 Task: Create multiple record types of appointment object.
Action: Mouse moved to (582, 38)
Screenshot: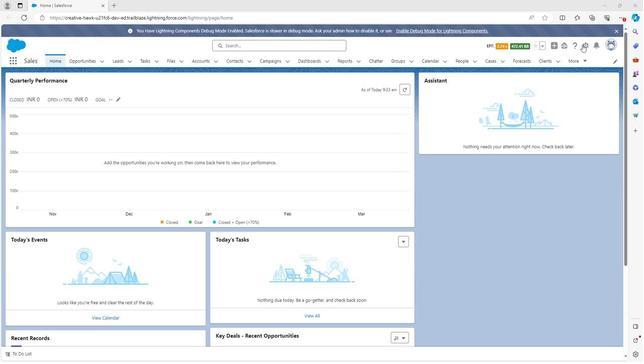 
Action: Mouse pressed left at (582, 38)
Screenshot: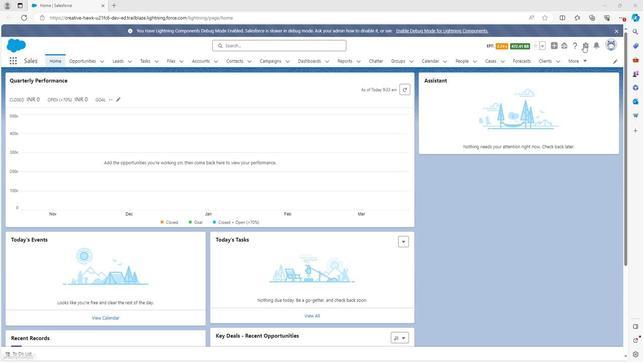 
Action: Mouse moved to (556, 58)
Screenshot: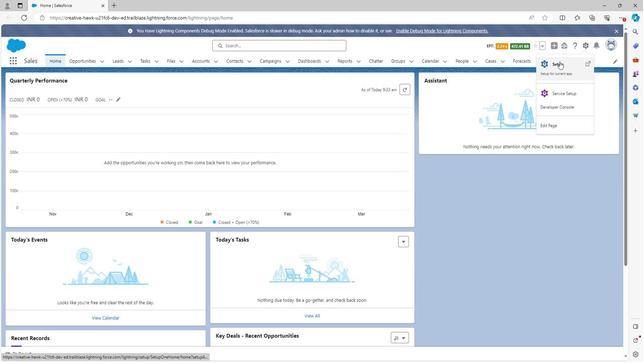 
Action: Mouse pressed left at (556, 58)
Screenshot: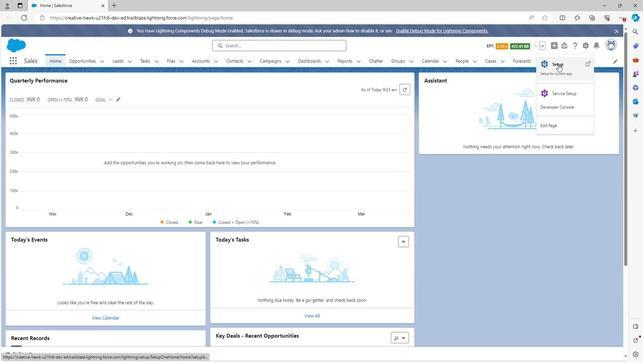 
Action: Mouse moved to (82, 54)
Screenshot: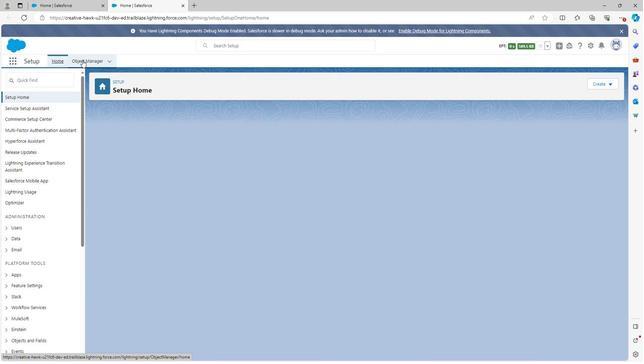 
Action: Mouse pressed left at (82, 54)
Screenshot: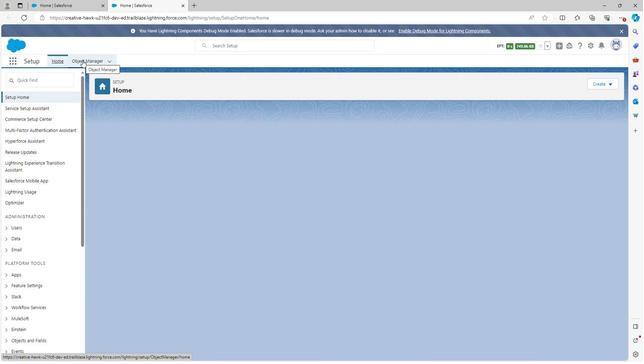 
Action: Mouse moved to (25, 181)
Screenshot: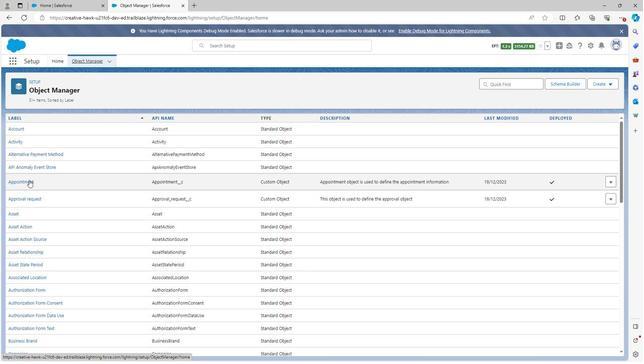 
Action: Mouse pressed left at (25, 181)
Screenshot: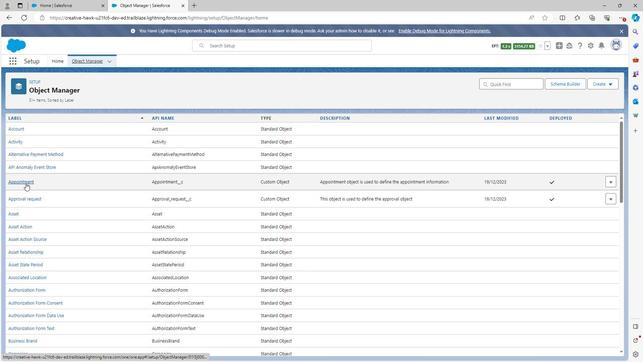 
Action: Mouse moved to (32, 218)
Screenshot: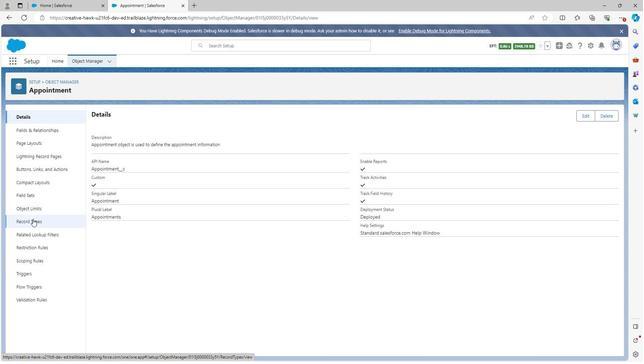 
Action: Mouse pressed left at (32, 218)
Screenshot: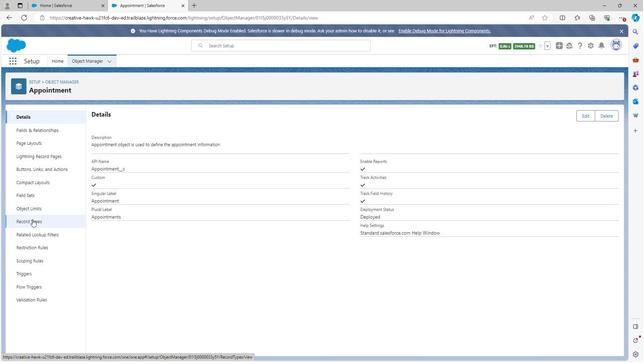
Action: Mouse moved to (556, 111)
Screenshot: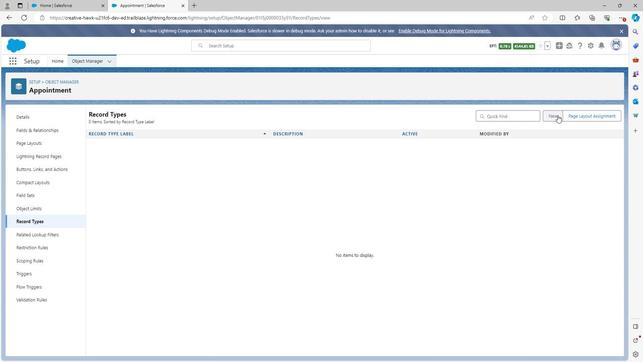 
Action: Mouse pressed left at (556, 111)
Screenshot: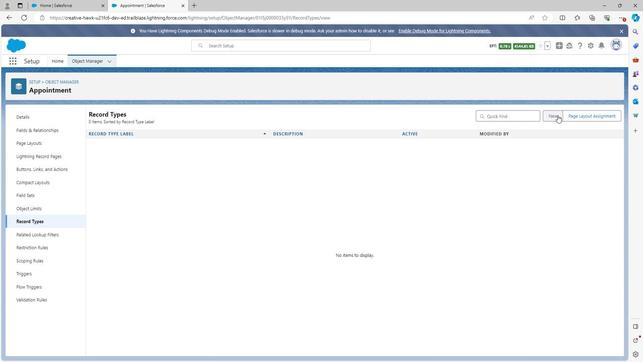 
Action: Mouse moved to (204, 176)
Screenshot: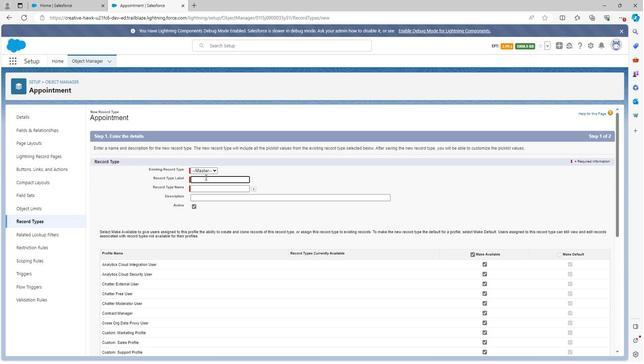 
Action: Mouse pressed left at (204, 176)
Screenshot: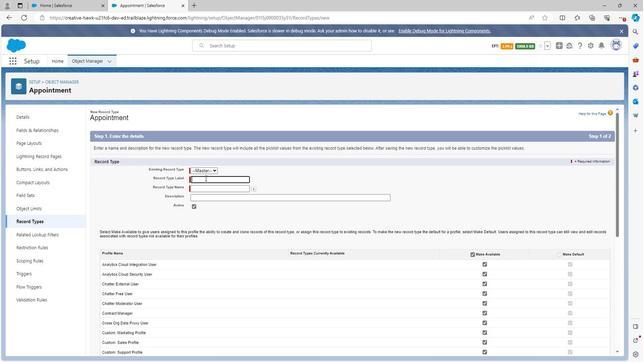 
Action: Mouse moved to (205, 176)
Screenshot: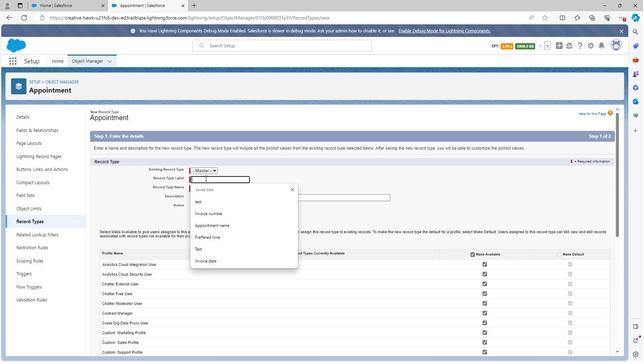 
Action: Key pressed <Key.shift>Appointment<Key.space>id
Screenshot: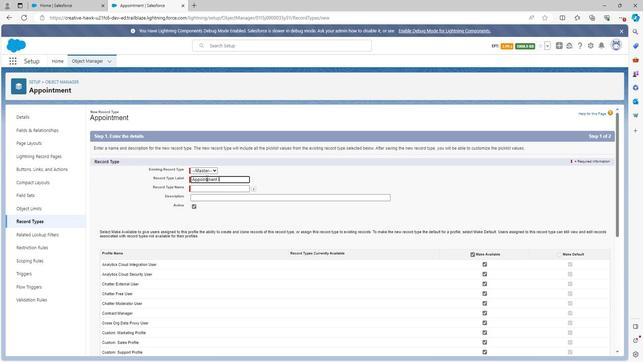 
Action: Mouse moved to (275, 178)
Screenshot: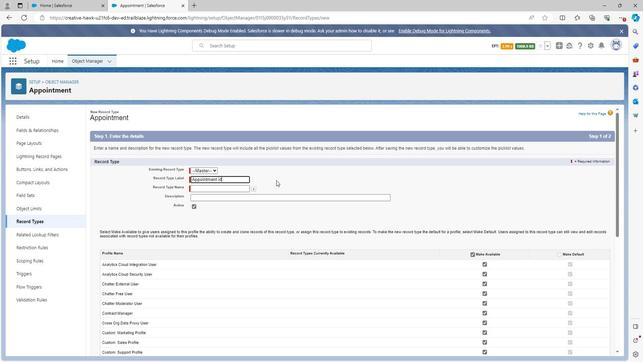 
Action: Mouse pressed left at (275, 178)
Screenshot: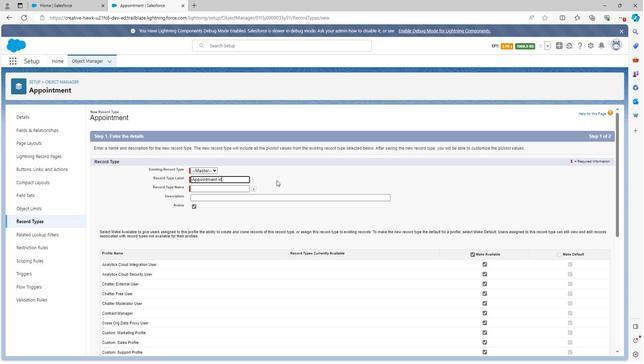 
Action: Mouse moved to (255, 194)
Screenshot: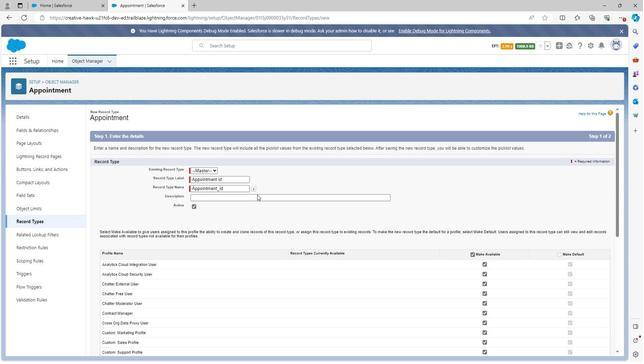 
Action: Mouse pressed left at (255, 194)
Screenshot: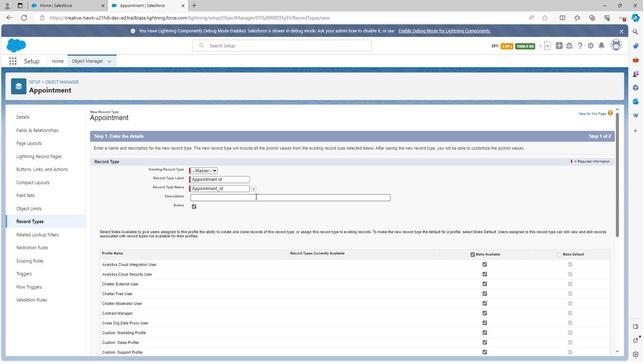 
Action: Mouse moved to (257, 194)
Screenshot: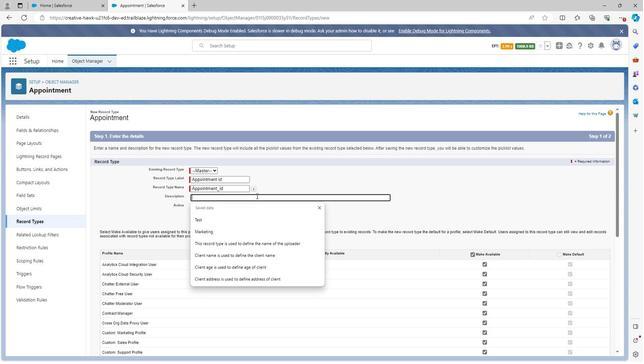 
Action: Key pressed <Key.shift>
Screenshot: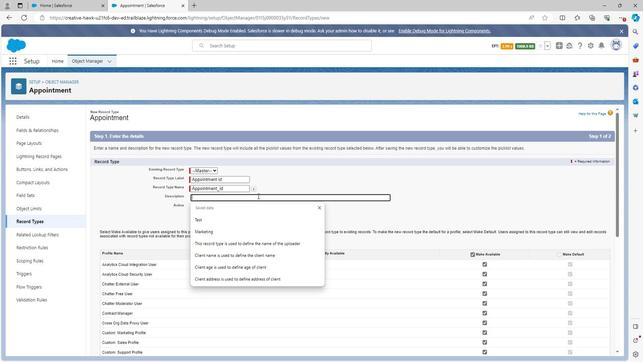 
Action: Mouse moved to (257, 194)
Screenshot: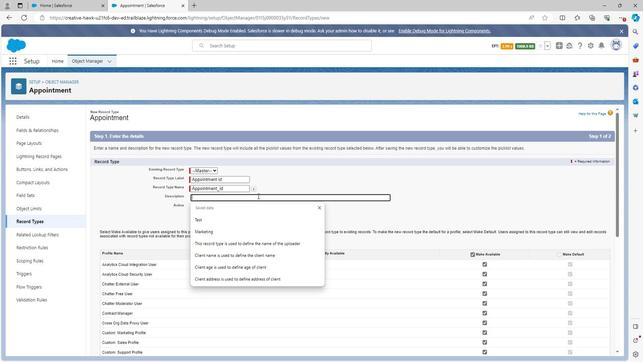 
Action: Key pressed Appointment<Key.space>id<Key.space>record<Key.space>ty
Screenshot: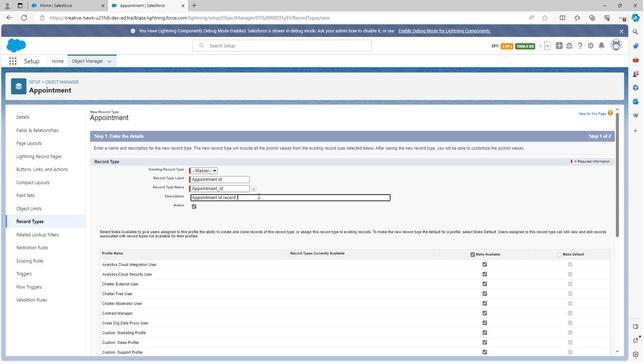 
Action: Mouse moved to (257, 194)
Screenshot: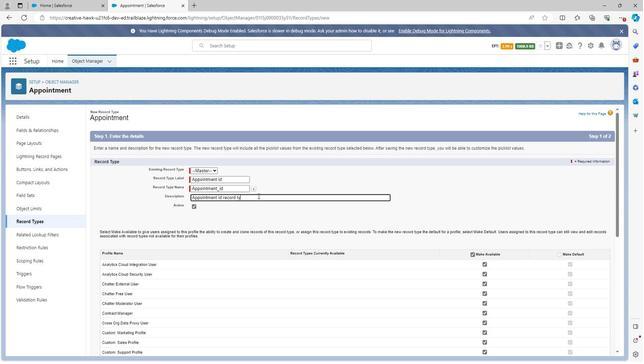 
Action: Key pressed pe<Key.space>is<Key.space>used<Key.space>to<Key.space>defined<Key.space>the<Key.space>appointment<Key.space>id<Key.space>of<Key.space>appointment
Screenshot: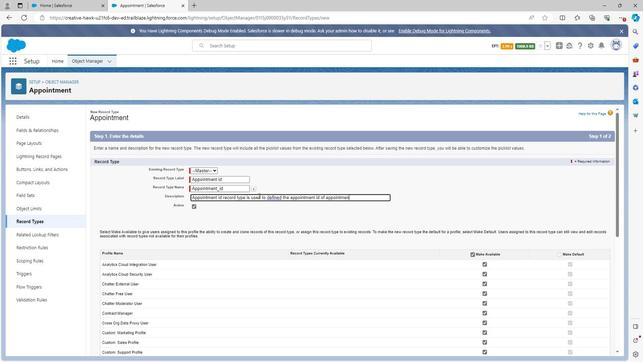 
Action: Mouse moved to (470, 253)
Screenshot: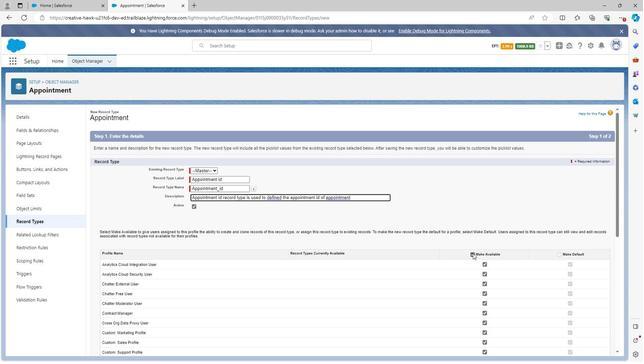 
Action: Mouse pressed left at (470, 253)
Screenshot: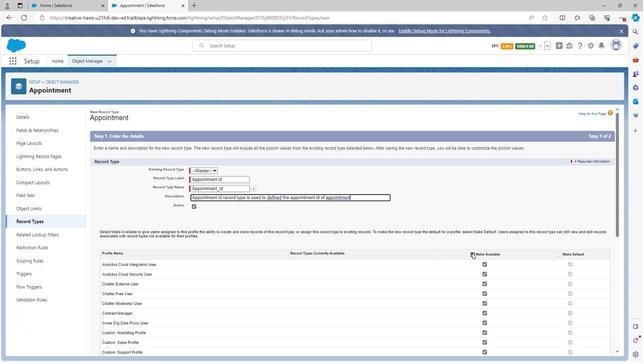 
Action: Mouse moved to (474, 254)
Screenshot: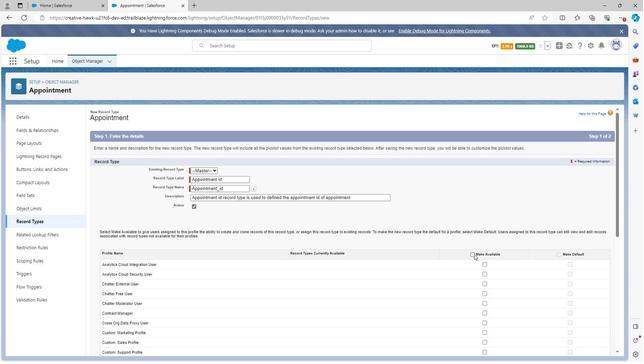 
Action: Mouse scrolled (474, 253) with delta (0, 0)
Screenshot: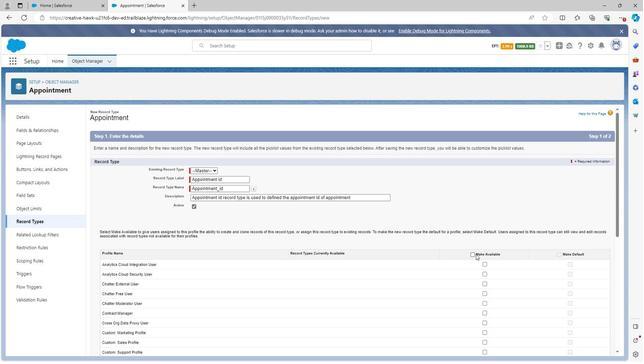 
Action: Mouse scrolled (474, 253) with delta (0, 0)
Screenshot: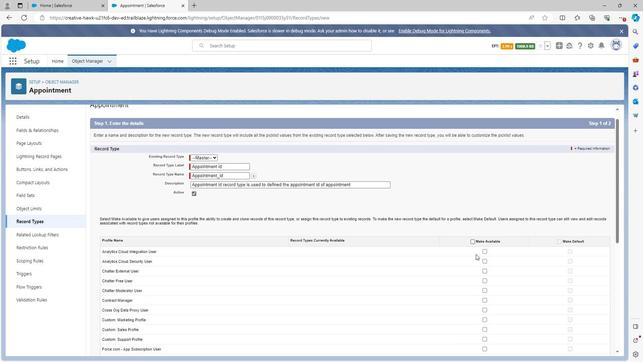 
Action: Mouse scrolled (474, 253) with delta (0, 0)
Screenshot: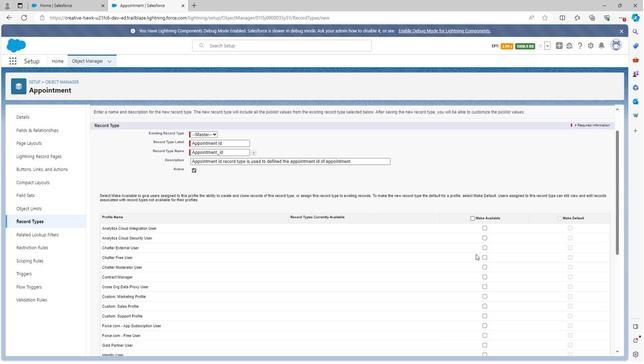 
Action: Mouse moved to (485, 147)
Screenshot: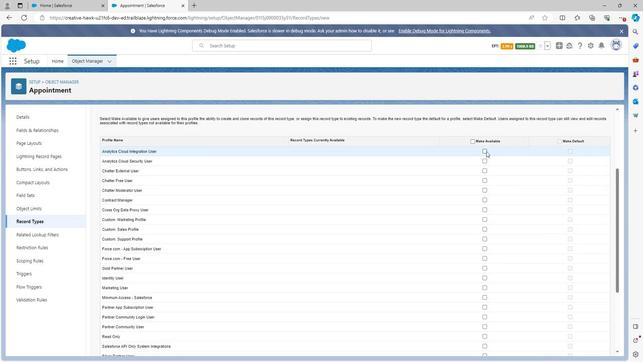 
Action: Mouse pressed left at (485, 147)
Screenshot: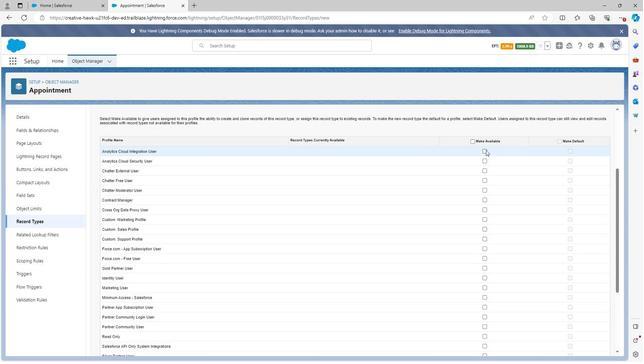 
Action: Mouse moved to (484, 158)
Screenshot: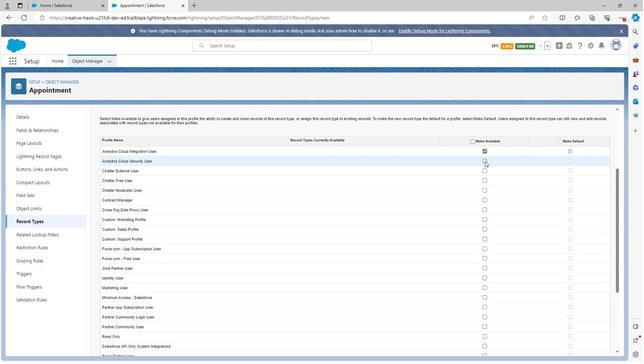 
Action: Mouse pressed left at (484, 158)
Screenshot: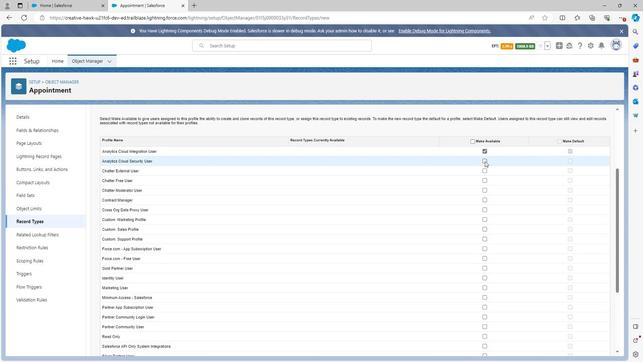 
Action: Mouse moved to (482, 169)
Screenshot: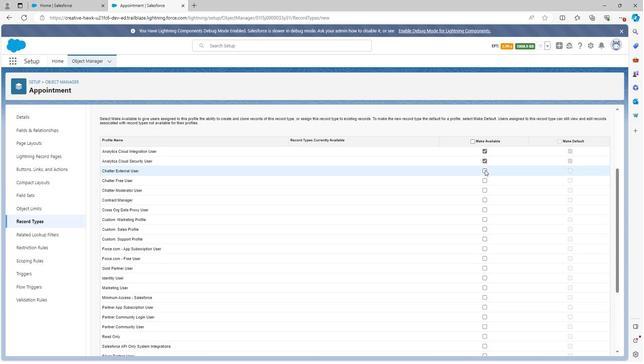 
Action: Mouse pressed left at (482, 169)
Screenshot: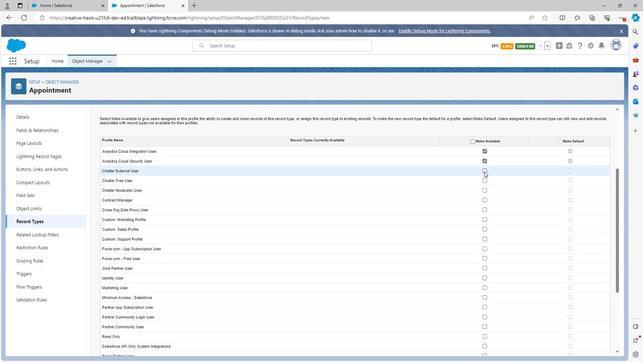 
Action: Mouse moved to (482, 179)
Screenshot: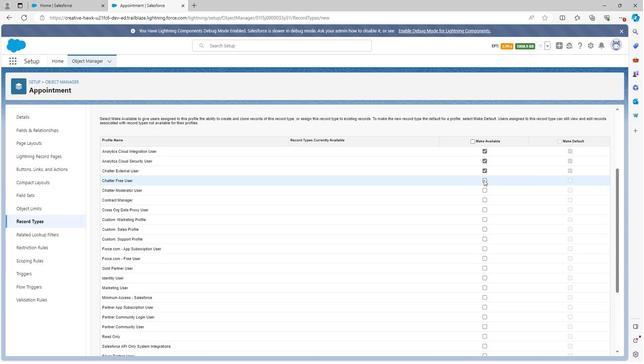 
Action: Mouse pressed left at (482, 179)
Screenshot: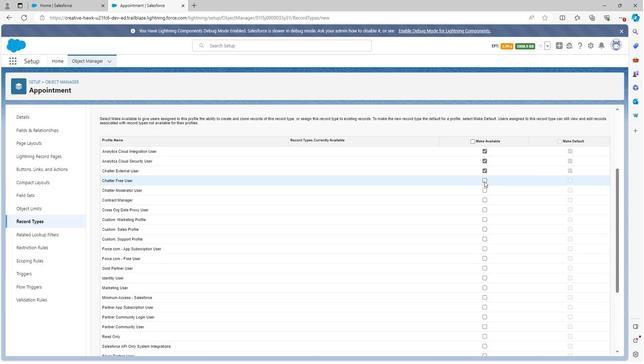 
Action: Mouse moved to (484, 188)
Screenshot: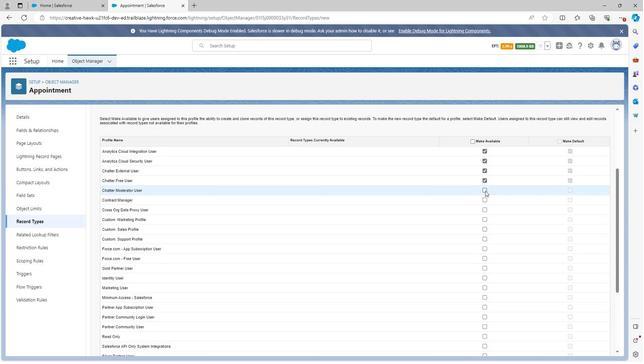 
Action: Mouse pressed left at (484, 188)
Screenshot: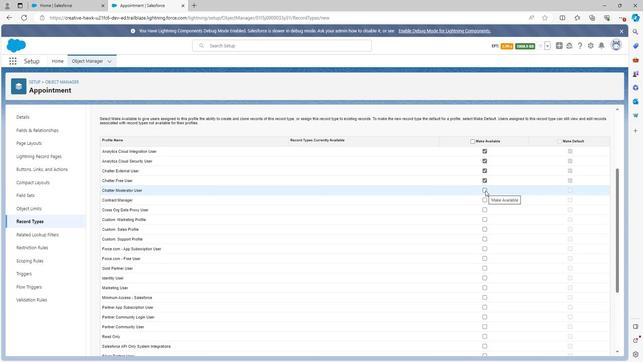 
Action: Mouse moved to (482, 198)
Screenshot: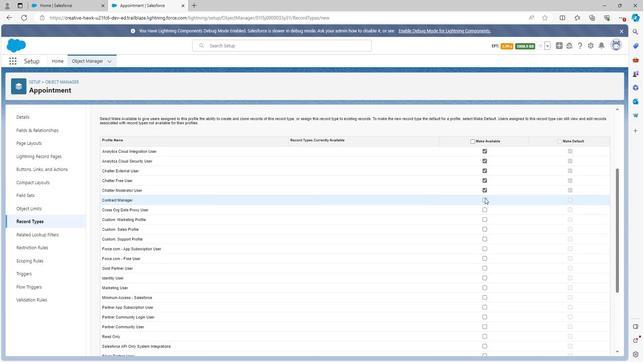 
Action: Mouse pressed left at (482, 198)
Screenshot: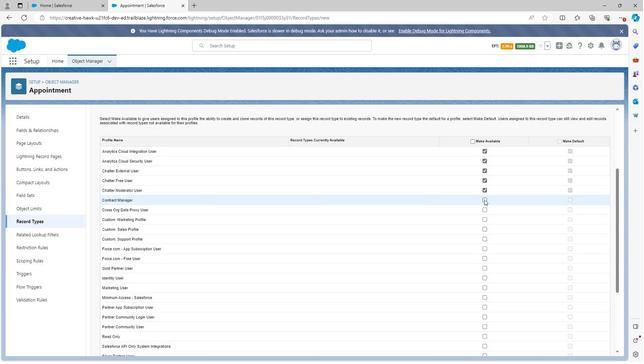 
Action: Mouse moved to (484, 210)
Screenshot: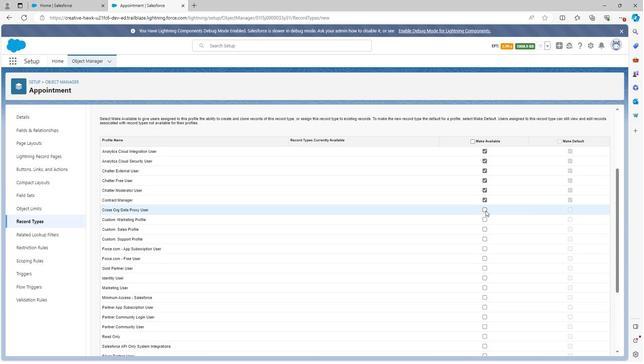 
Action: Mouse pressed left at (484, 210)
Screenshot: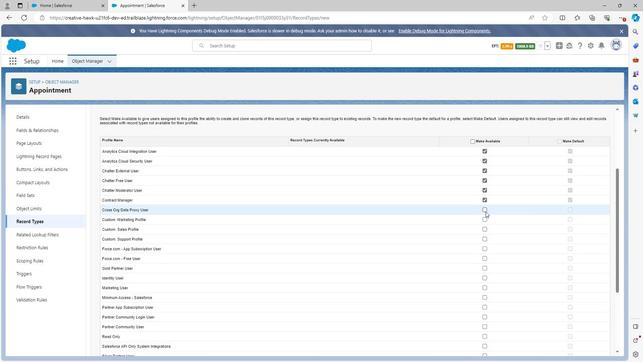 
Action: Mouse moved to (484, 216)
Screenshot: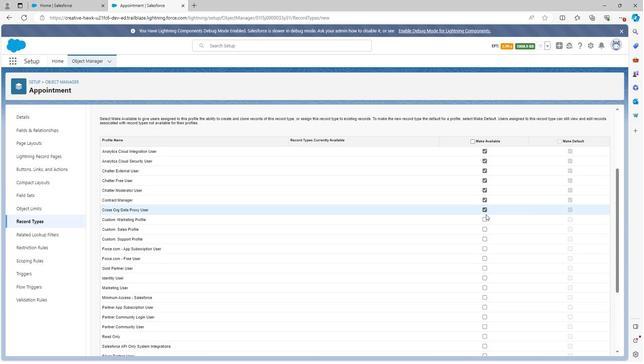 
Action: Mouse pressed left at (484, 216)
Screenshot: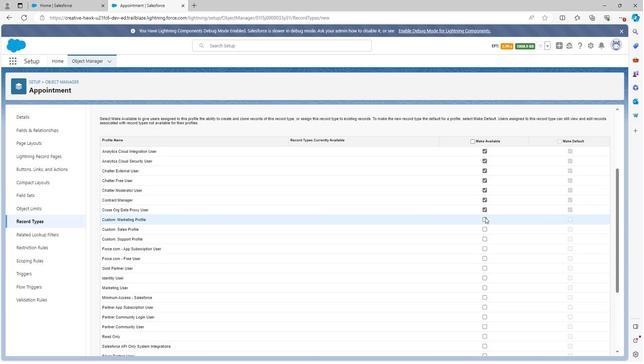 
Action: Mouse moved to (484, 228)
Screenshot: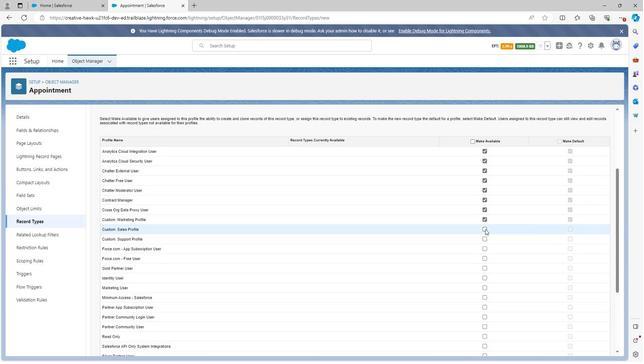 
Action: Mouse pressed left at (484, 228)
Screenshot: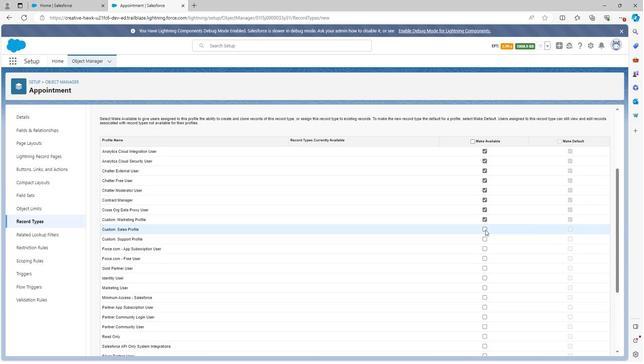 
Action: Mouse moved to (483, 237)
Screenshot: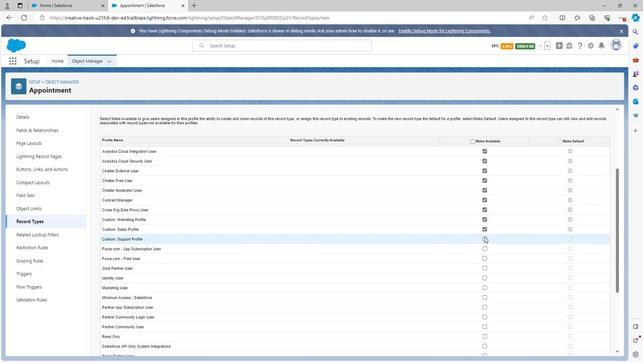 
Action: Mouse pressed left at (483, 237)
Screenshot: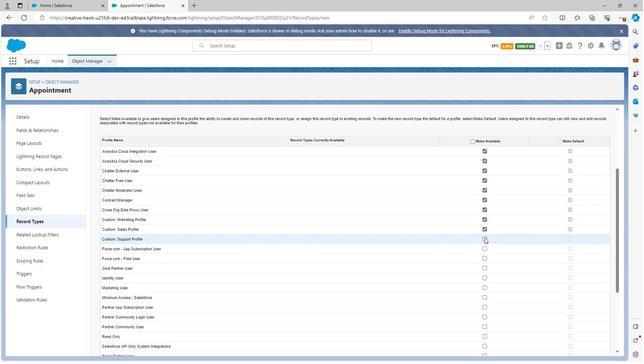 
Action: Mouse moved to (482, 248)
Screenshot: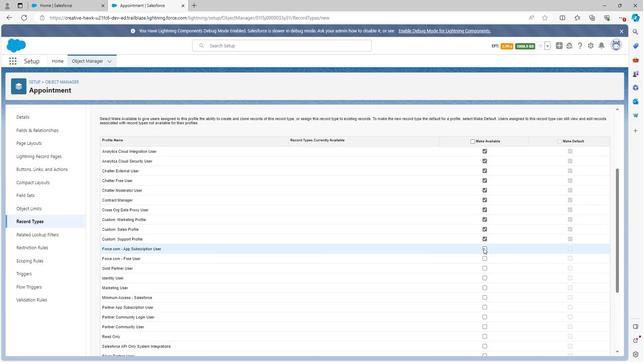
Action: Mouse pressed left at (482, 248)
Screenshot: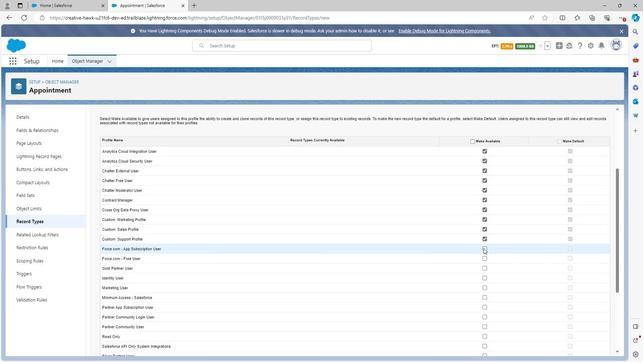 
Action: Mouse moved to (485, 258)
Screenshot: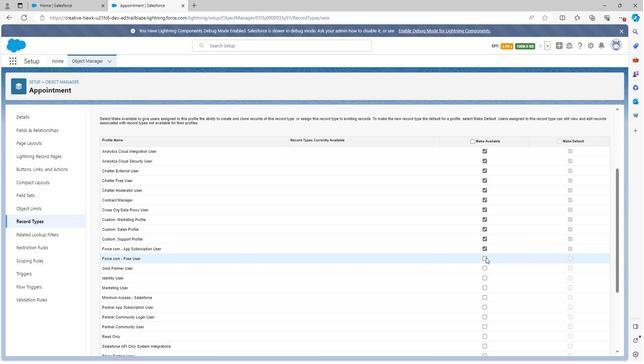 
Action: Mouse pressed left at (485, 258)
Screenshot: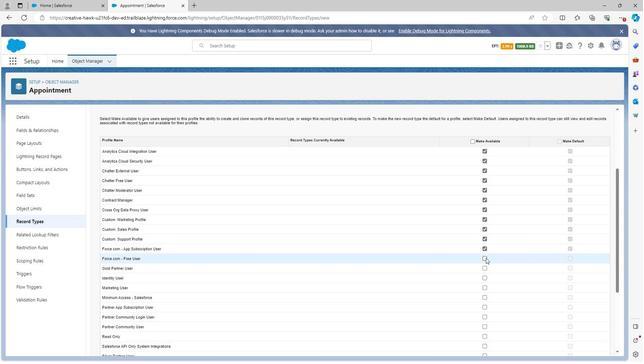 
Action: Mouse moved to (484, 268)
Screenshot: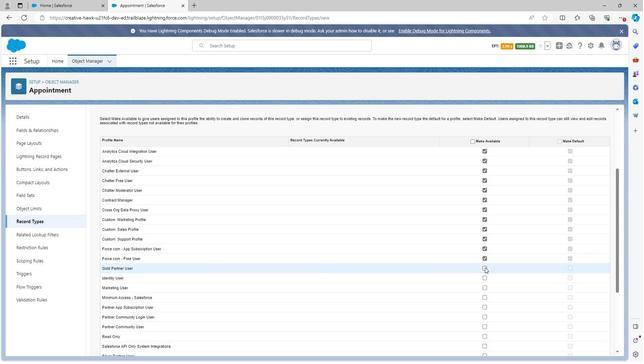 
Action: Mouse pressed left at (484, 268)
Screenshot: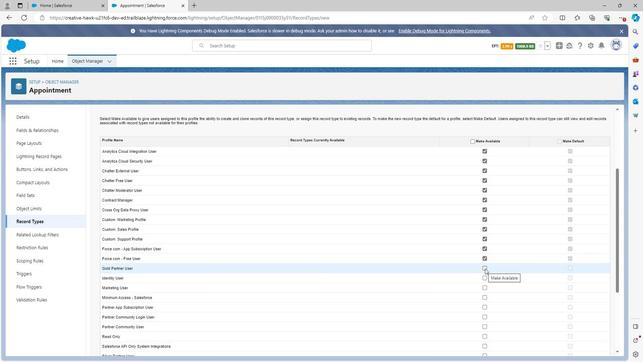 
Action: Mouse moved to (482, 278)
Screenshot: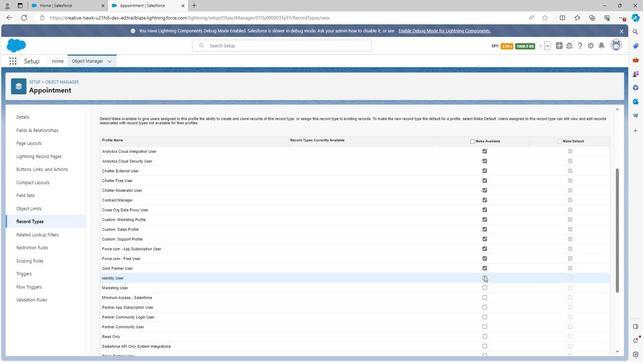 
Action: Mouse pressed left at (482, 278)
Screenshot: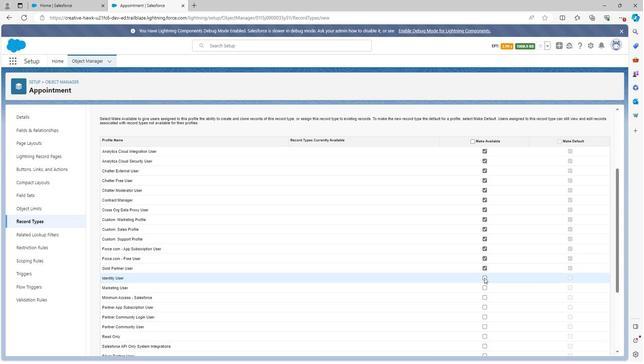 
Action: Mouse moved to (484, 278)
Screenshot: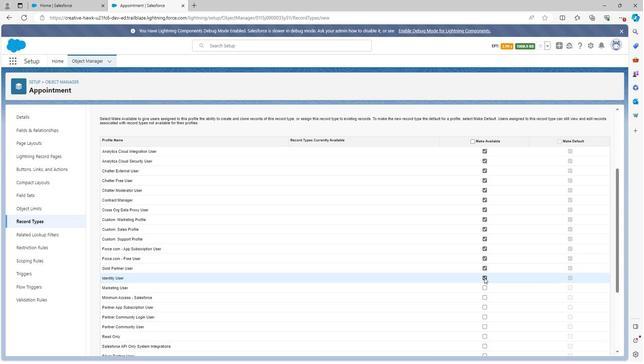 
Action: Mouse scrolled (484, 278) with delta (0, 0)
Screenshot: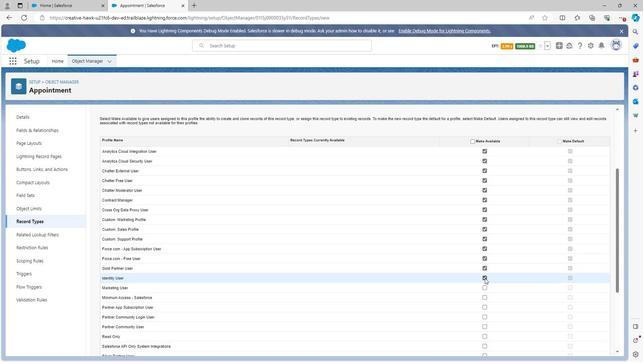 
Action: Mouse scrolled (484, 278) with delta (0, 0)
Screenshot: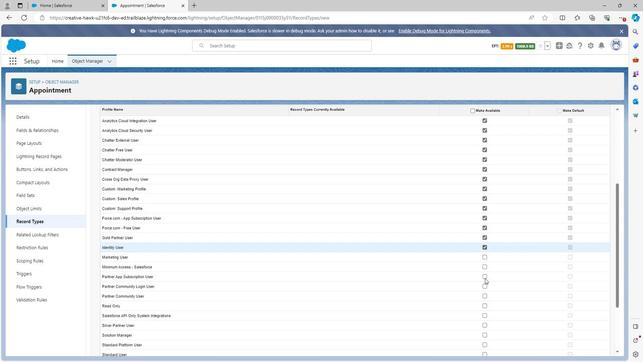 
Action: Mouse scrolled (484, 278) with delta (0, 0)
Screenshot: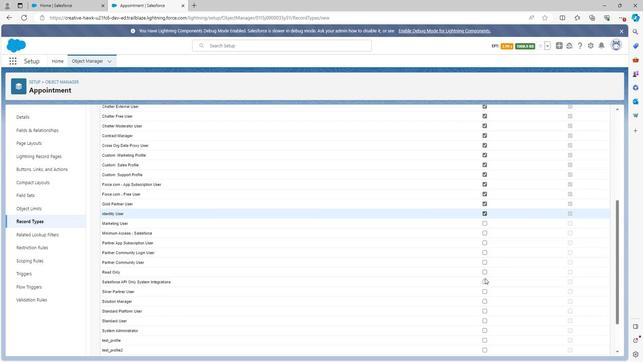 
Action: Mouse moved to (485, 185)
Screenshot: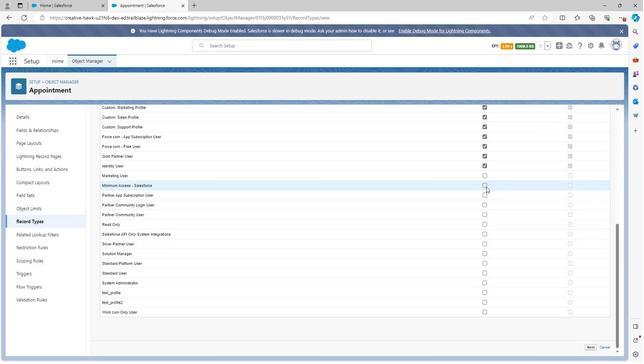
Action: Mouse pressed left at (485, 185)
Screenshot: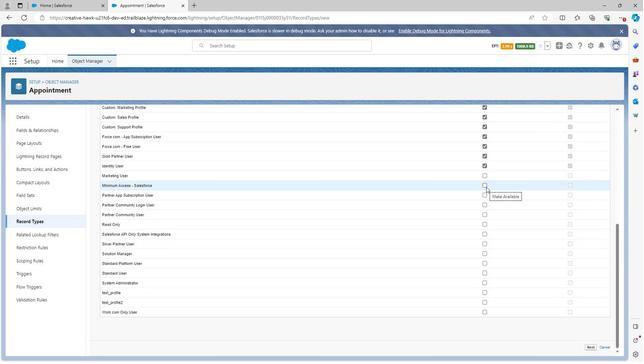 
Action: Mouse moved to (483, 194)
Screenshot: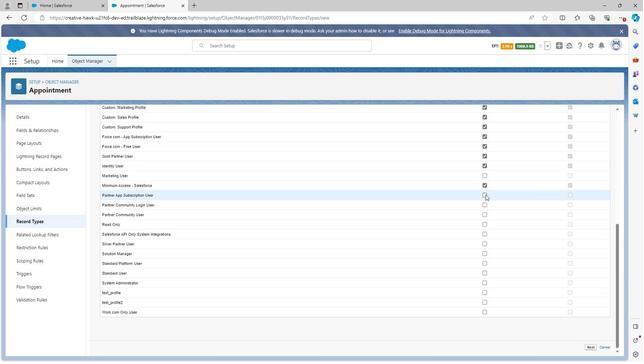 
Action: Mouse pressed left at (483, 194)
Screenshot: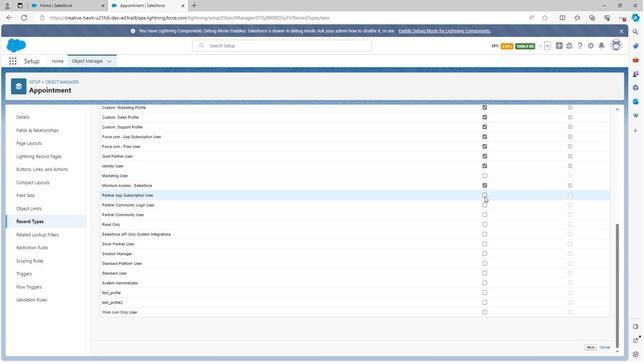 
Action: Mouse moved to (482, 203)
Screenshot: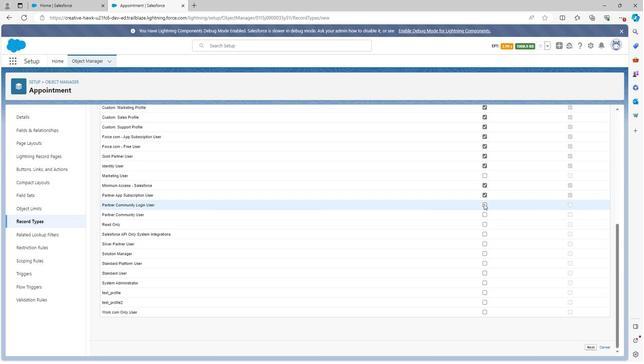 
Action: Mouse pressed left at (482, 203)
Screenshot: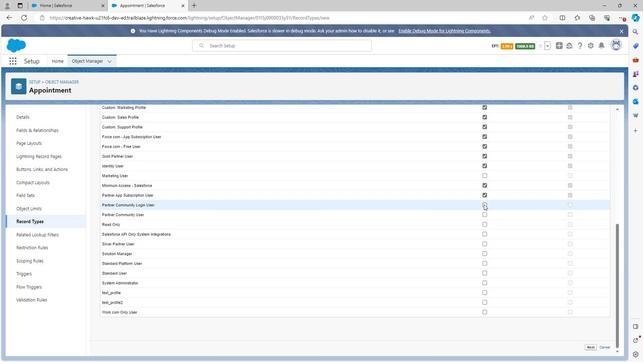 
Action: Mouse moved to (484, 213)
Screenshot: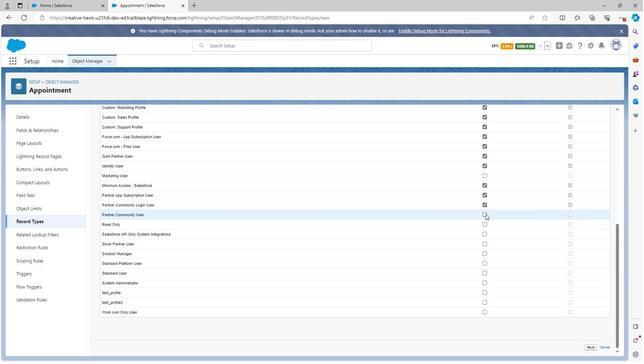 
Action: Mouse pressed left at (484, 213)
Screenshot: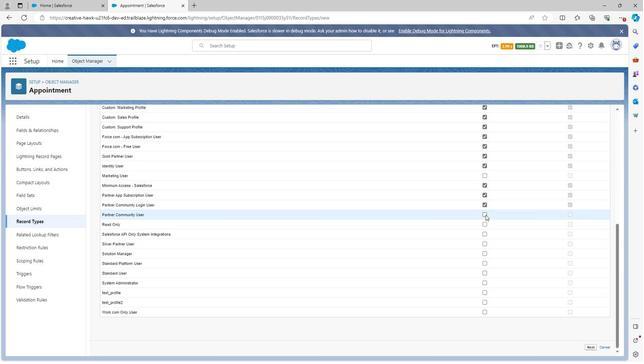 
Action: Mouse moved to (482, 224)
Screenshot: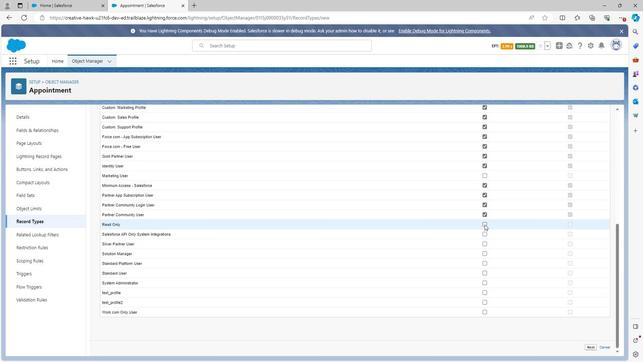 
Action: Mouse pressed left at (482, 224)
Screenshot: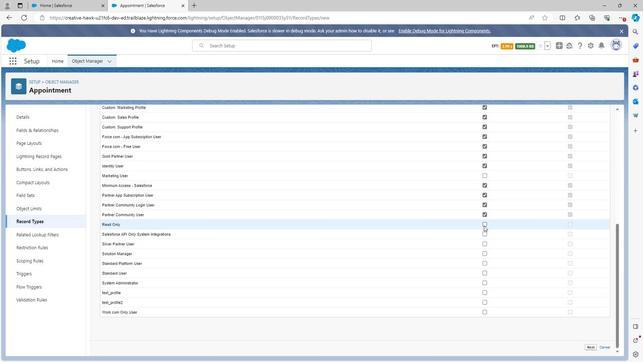 
Action: Mouse moved to (485, 234)
Screenshot: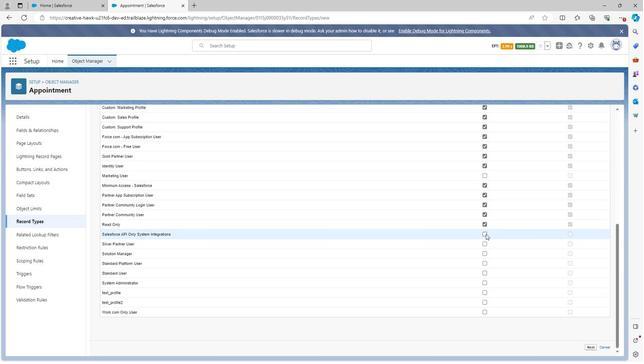 
Action: Mouse pressed left at (485, 234)
Screenshot: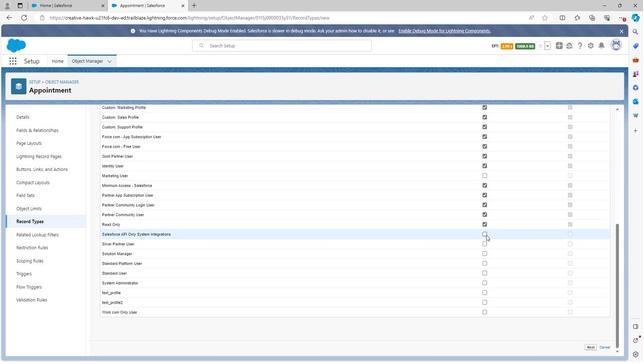 
Action: Mouse moved to (484, 243)
Screenshot: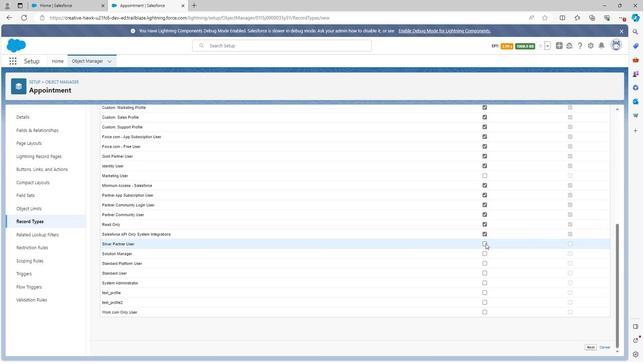 
Action: Mouse pressed left at (484, 243)
Screenshot: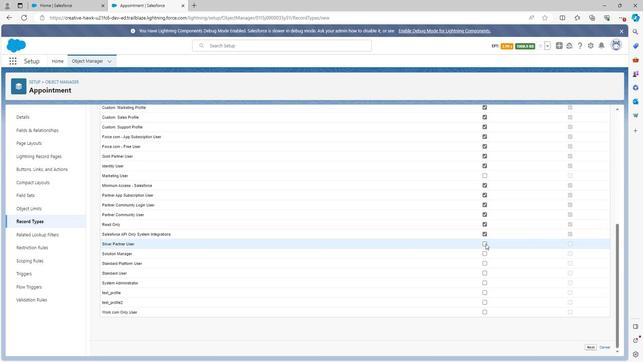 
Action: Mouse moved to (482, 254)
Screenshot: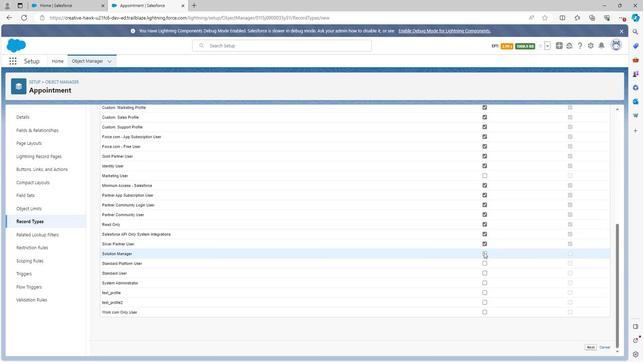 
Action: Mouse pressed left at (482, 254)
Screenshot: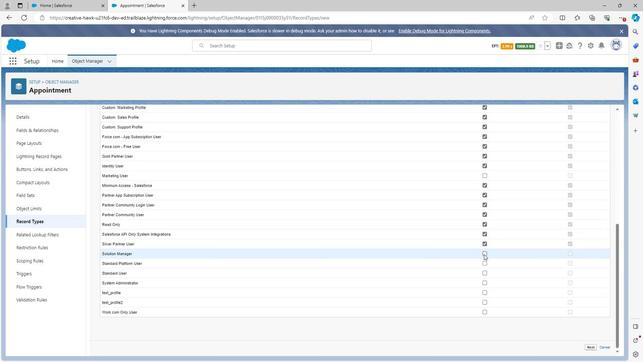 
Action: Mouse moved to (482, 263)
Screenshot: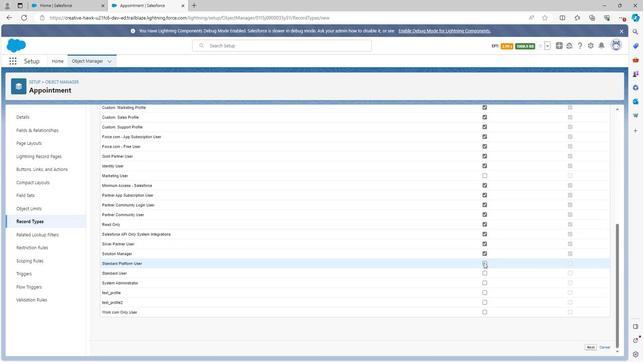 
Action: Mouse pressed left at (482, 263)
Screenshot: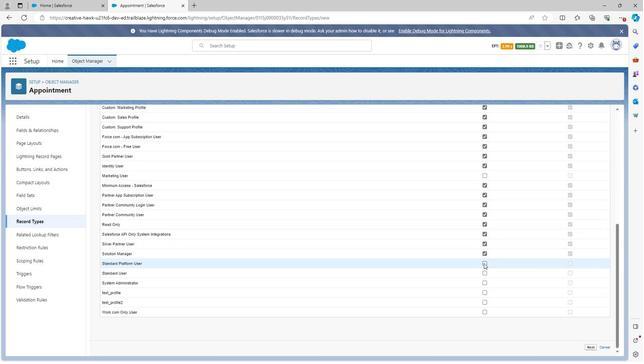 
Action: Mouse moved to (484, 273)
Screenshot: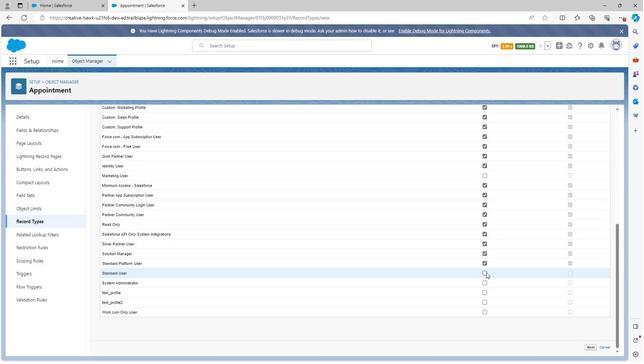 
Action: Mouse pressed left at (484, 273)
Screenshot: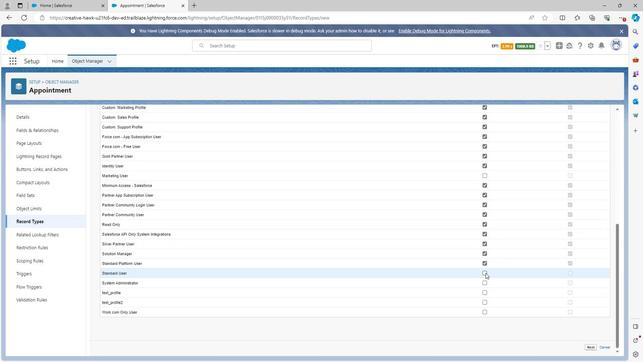 
Action: Mouse moved to (485, 282)
Screenshot: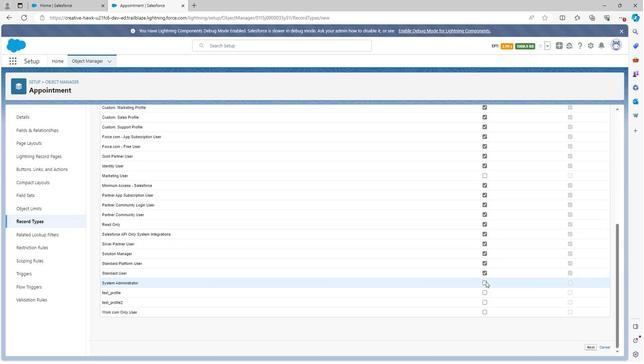 
Action: Mouse pressed left at (485, 282)
Screenshot: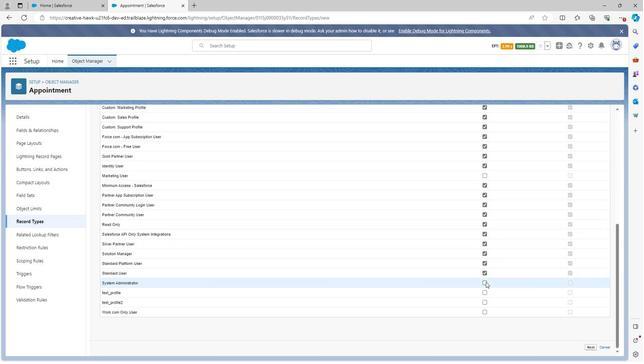 
Action: Mouse moved to (484, 292)
Screenshot: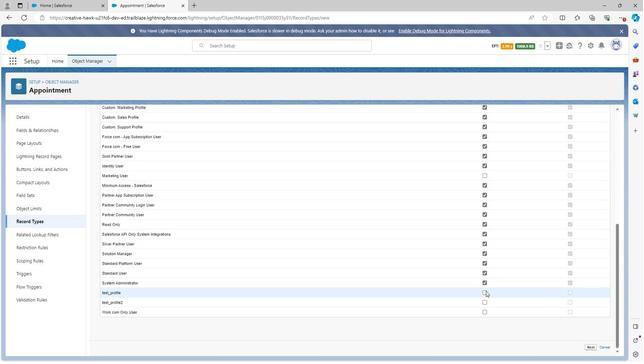 
Action: Mouse pressed left at (484, 292)
Screenshot: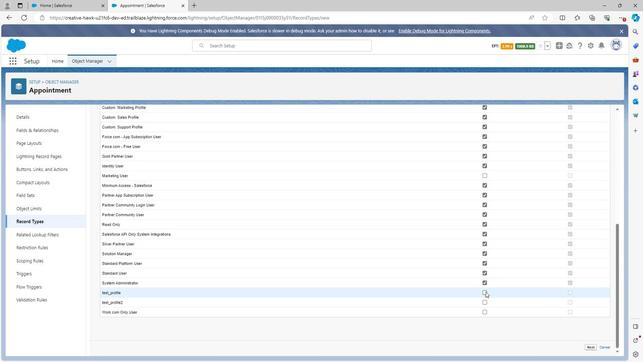 
Action: Mouse moved to (484, 301)
Screenshot: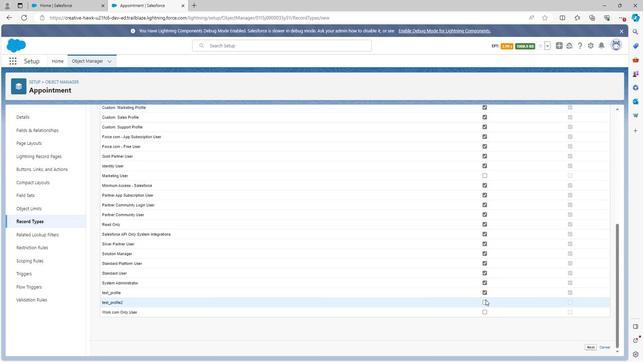 
Action: Mouse pressed left at (484, 301)
Screenshot: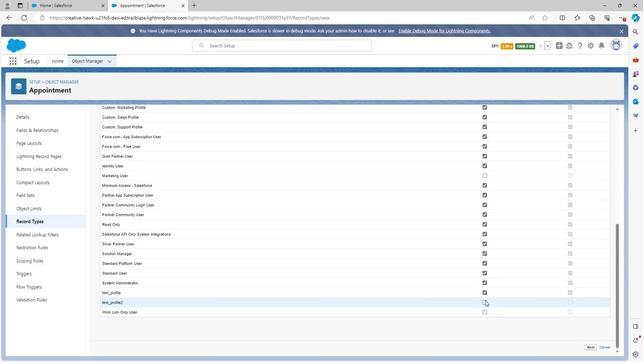 
Action: Mouse moved to (483, 311)
Screenshot: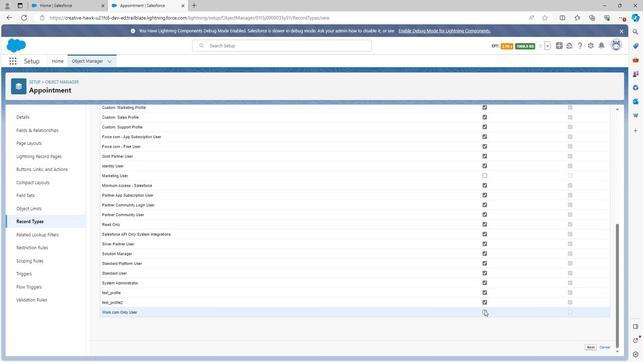 
Action: Mouse pressed left at (483, 311)
Screenshot: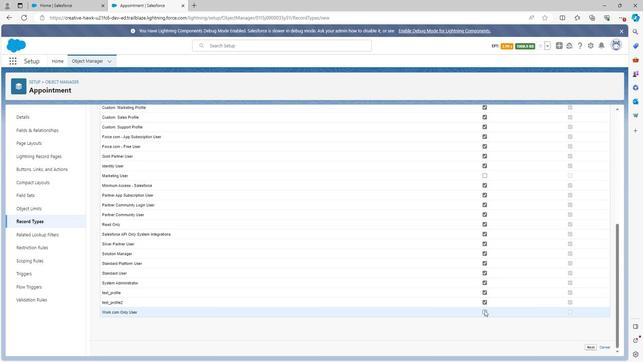 
Action: Mouse moved to (540, 276)
Screenshot: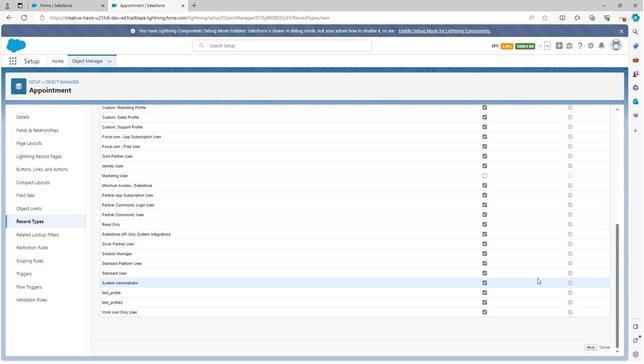 
Action: Mouse scrolled (540, 277) with delta (0, 0)
Screenshot: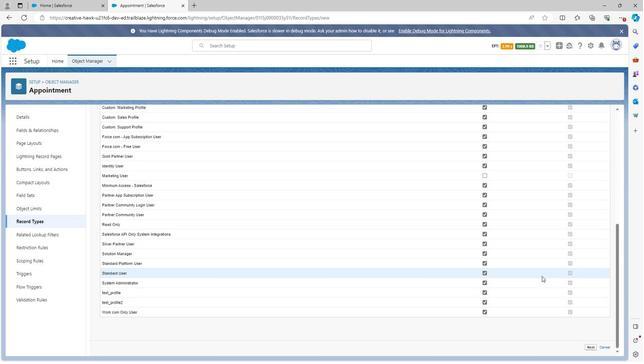 
Action: Mouse scrolled (540, 277) with delta (0, 0)
Screenshot: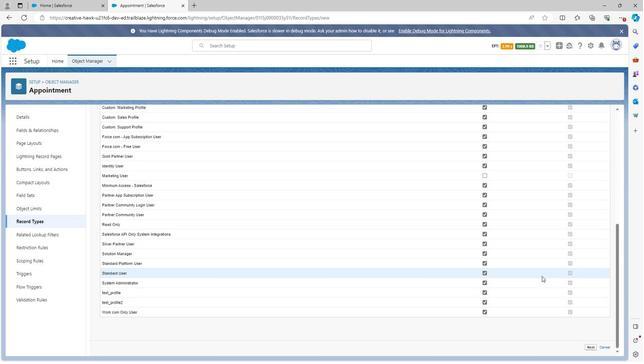 
Action: Mouse scrolled (540, 277) with delta (0, 0)
Screenshot: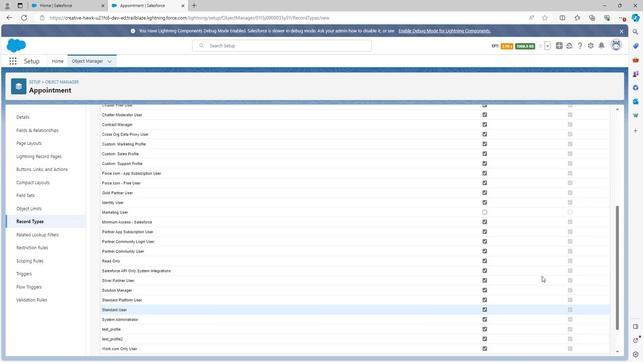 
Action: Mouse scrolled (540, 277) with delta (0, 0)
Screenshot: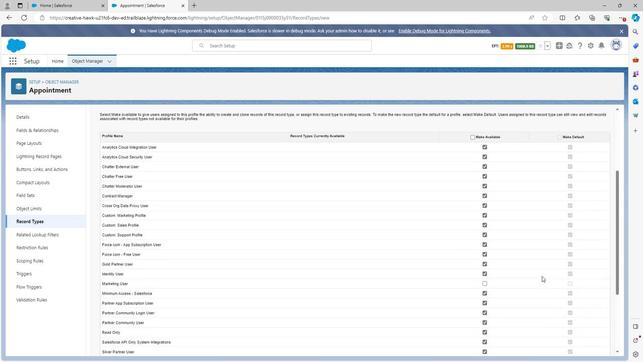 
Action: Mouse moved to (567, 187)
Screenshot: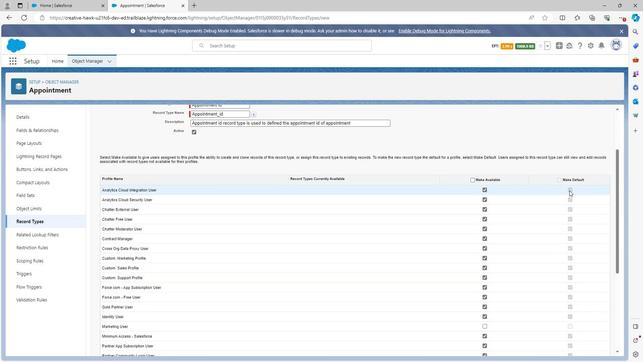 
Action: Mouse pressed left at (567, 187)
Screenshot: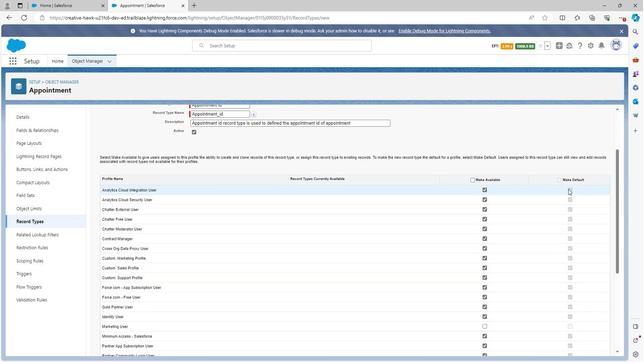 
Action: Mouse moved to (558, 179)
Screenshot: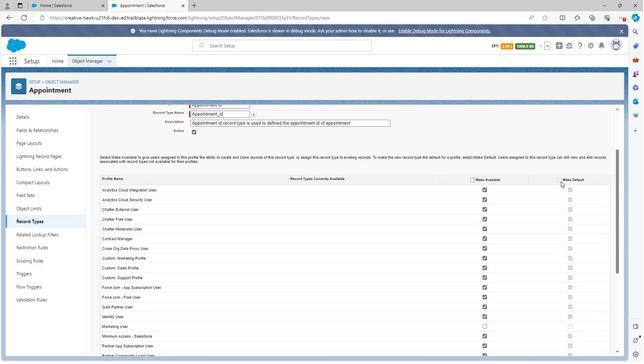
Action: Mouse pressed left at (558, 179)
Screenshot: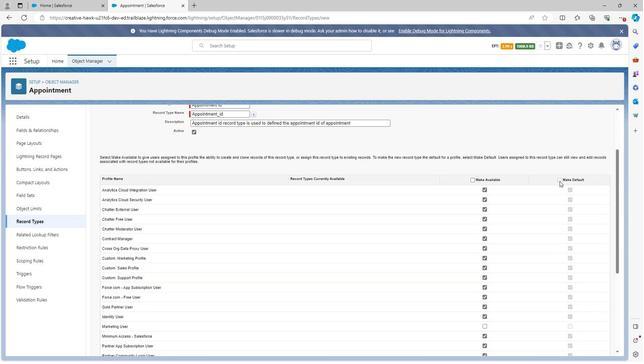 
Action: Mouse moved to (556, 188)
Screenshot: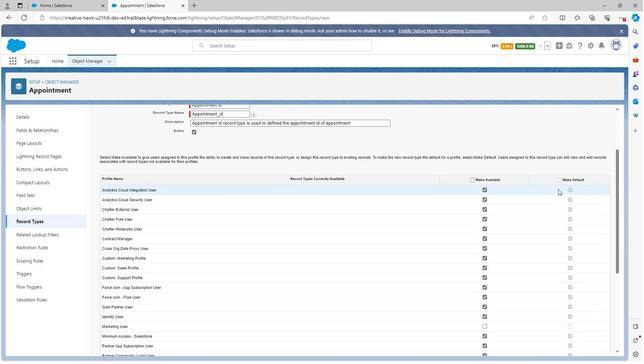 
Action: Mouse scrolled (556, 188) with delta (0, 0)
Screenshot: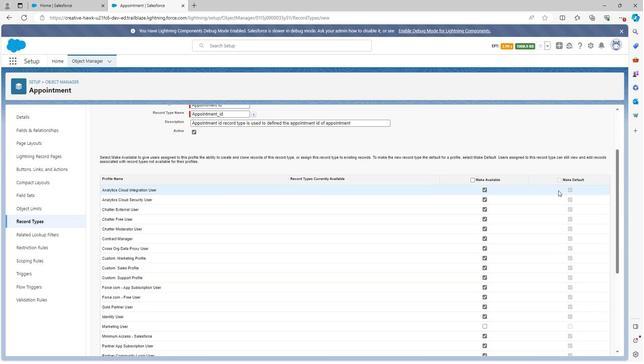 
Action: Mouse scrolled (556, 188) with delta (0, 0)
Screenshot: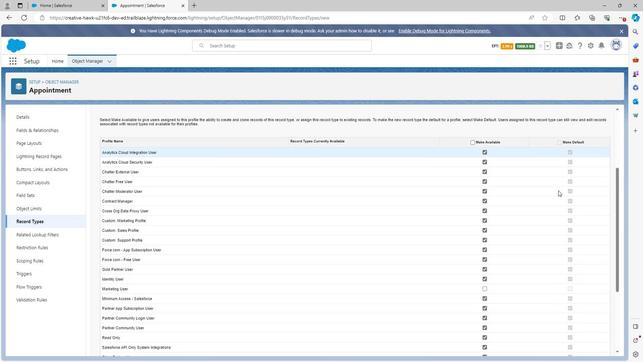 
Action: Mouse moved to (556, 190)
Screenshot: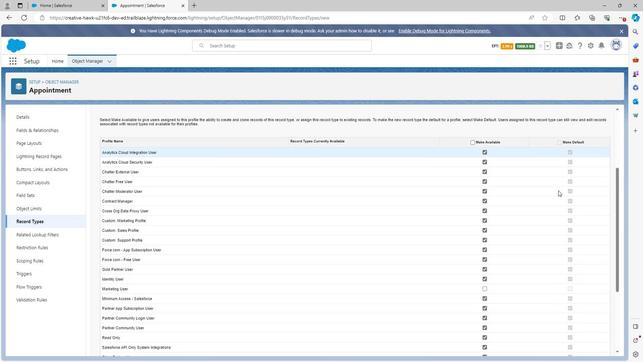 
Action: Mouse scrolled (556, 190) with delta (0, 0)
Screenshot: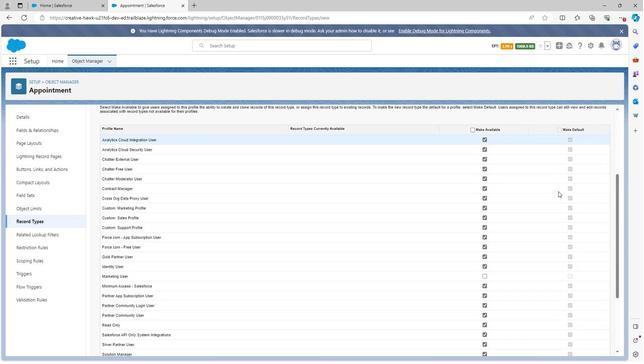 
Action: Mouse scrolled (556, 190) with delta (0, 0)
Screenshot: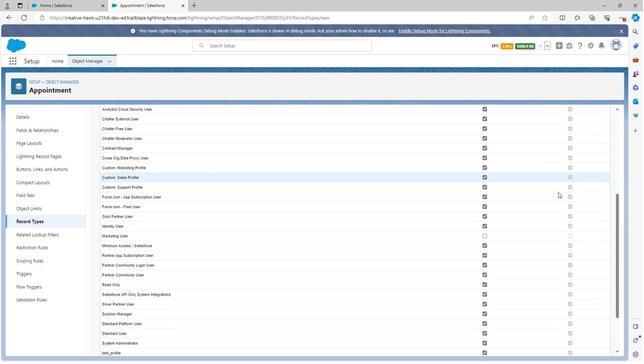 
Action: Mouse scrolled (556, 190) with delta (0, 0)
Screenshot: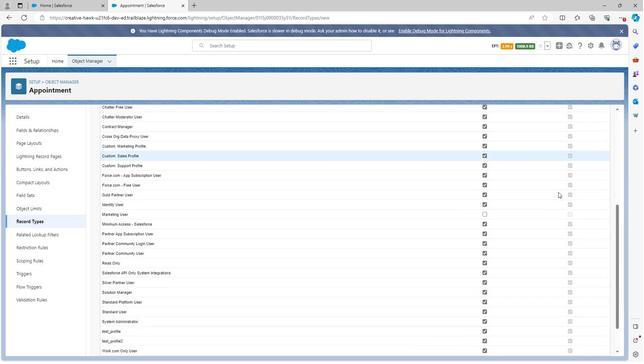 
Action: Mouse scrolled (556, 190) with delta (0, 0)
Screenshot: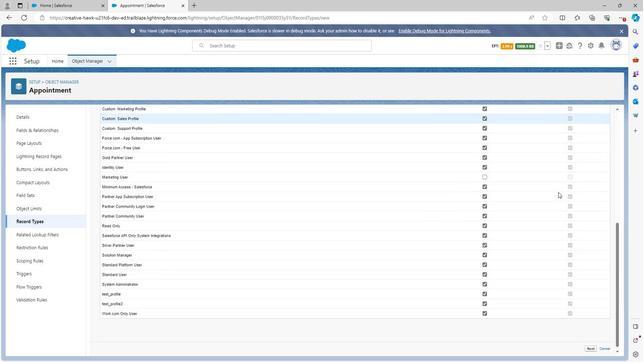 
Action: Mouse moved to (589, 347)
Screenshot: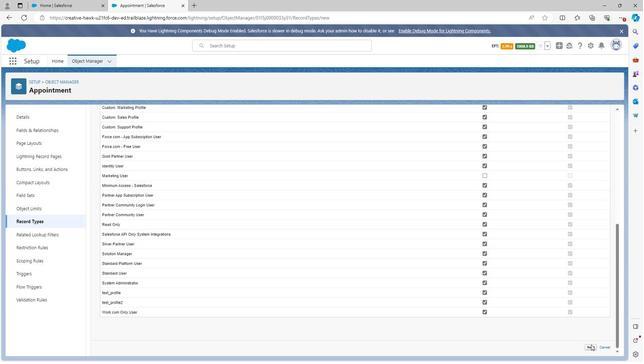 
Action: Mouse pressed left at (589, 347)
Screenshot: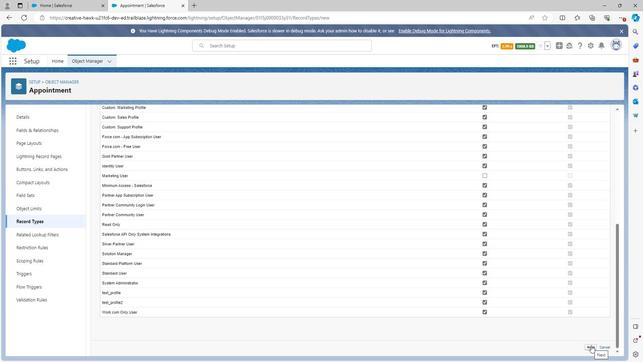 
Action: Mouse moved to (557, 298)
Screenshot: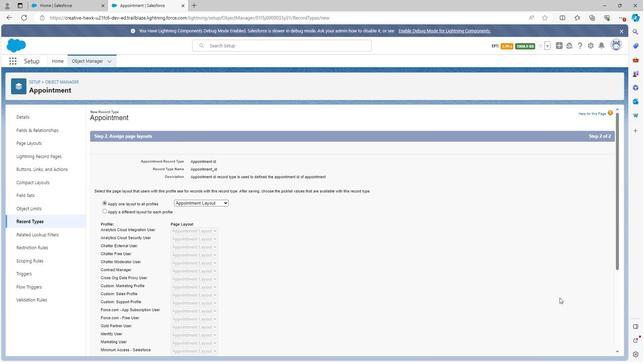 
Action: Mouse scrolled (557, 297) with delta (0, 0)
Screenshot: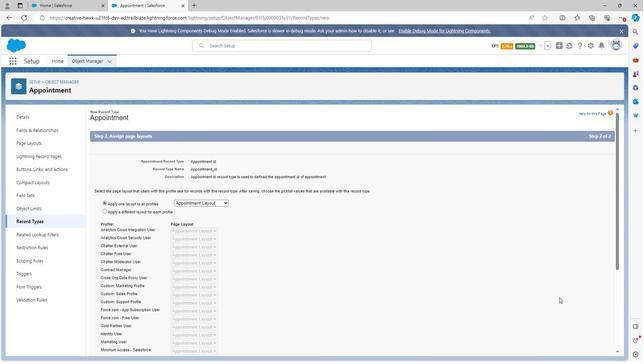 
Action: Mouse moved to (557, 299)
Screenshot: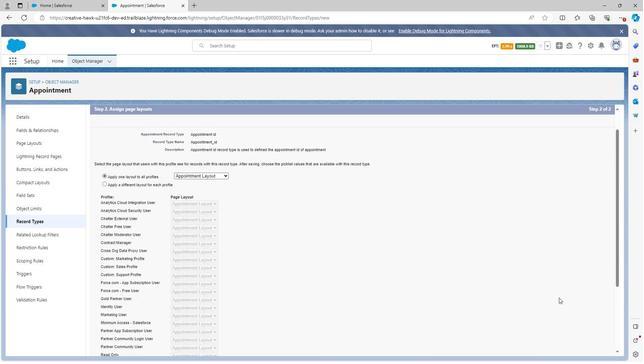 
Action: Mouse scrolled (557, 298) with delta (0, 0)
Screenshot: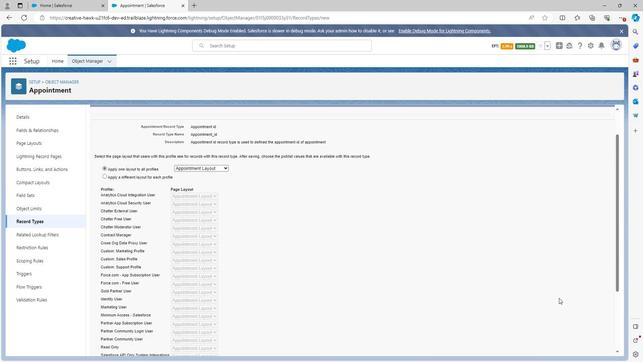 
Action: Mouse moved to (557, 300)
Screenshot: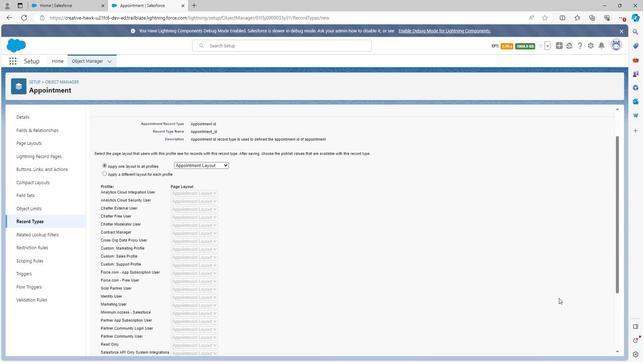 
Action: Mouse scrolled (557, 299) with delta (0, 0)
Screenshot: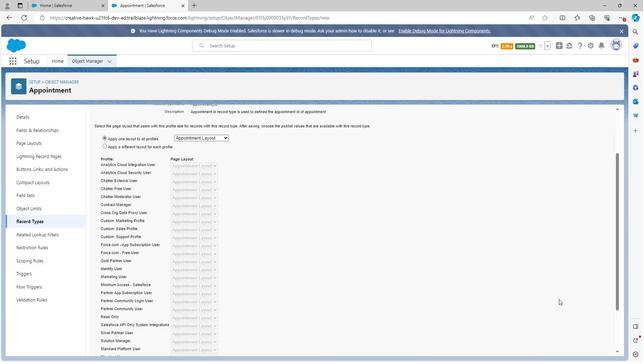 
Action: Mouse moved to (557, 301)
Screenshot: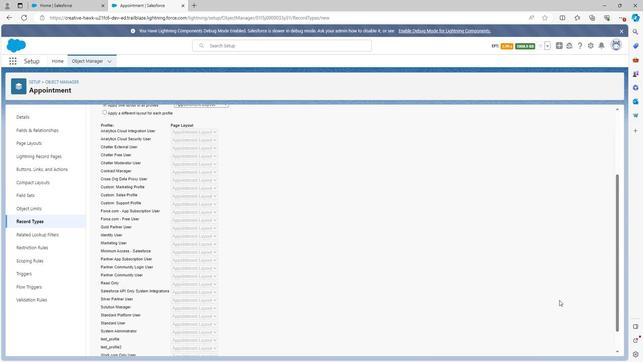 
Action: Mouse scrolled (557, 300) with delta (0, 0)
Screenshot: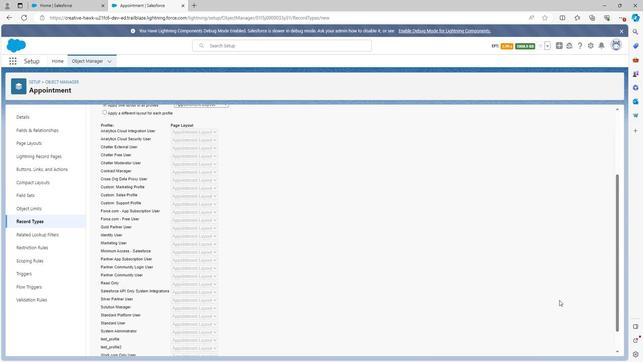 
Action: Mouse moved to (558, 301)
Screenshot: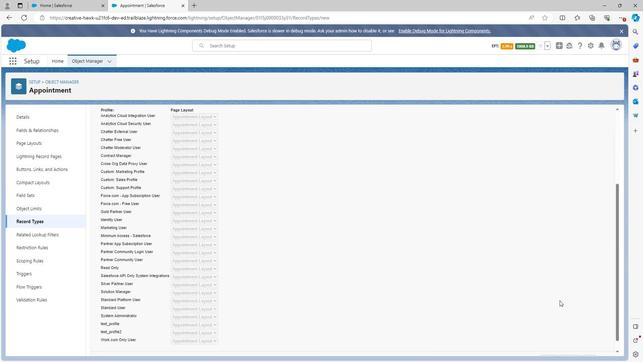 
Action: Mouse scrolled (558, 301) with delta (0, 0)
Screenshot: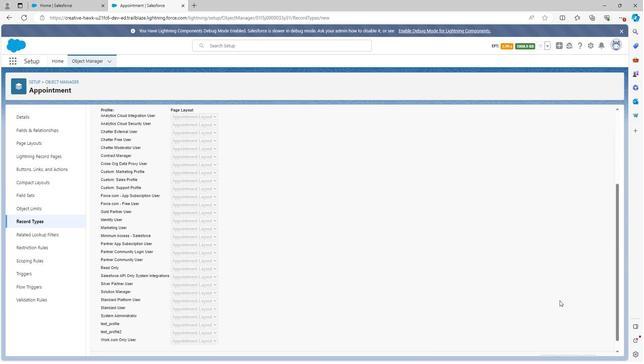 
Action: Mouse moved to (587, 347)
Screenshot: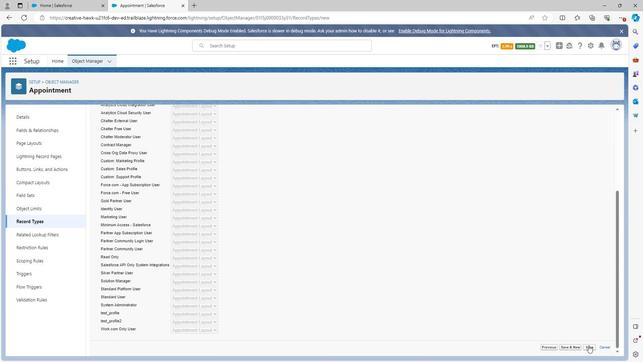 
Action: Mouse pressed left at (587, 347)
Screenshot: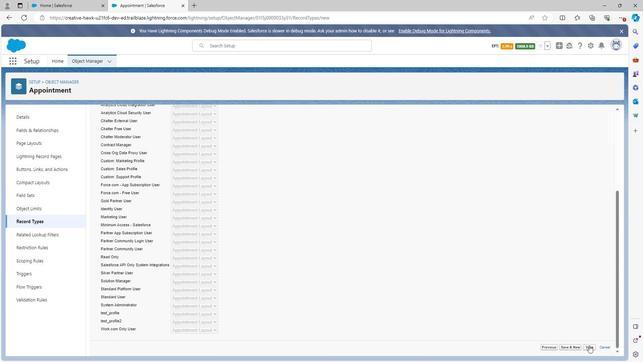 
Action: Mouse moved to (41, 221)
Screenshot: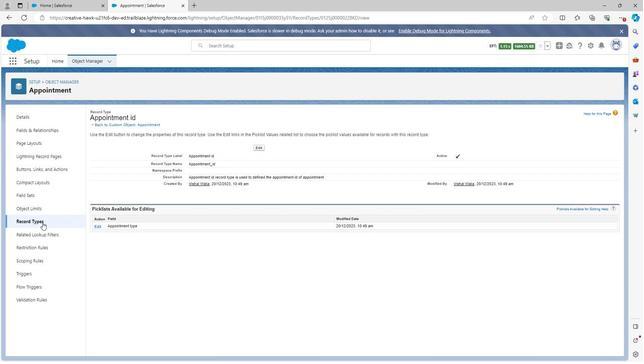 
Action: Mouse pressed left at (41, 221)
Screenshot: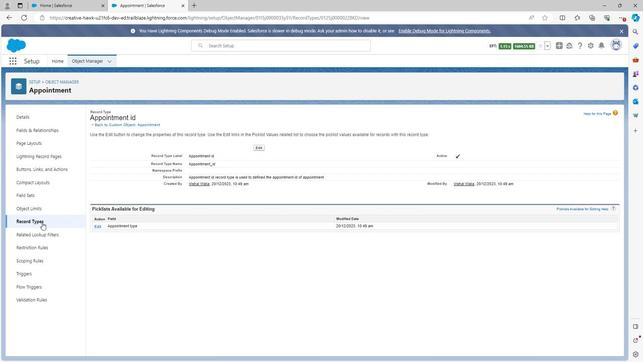 
Action: Mouse moved to (543, 112)
Screenshot: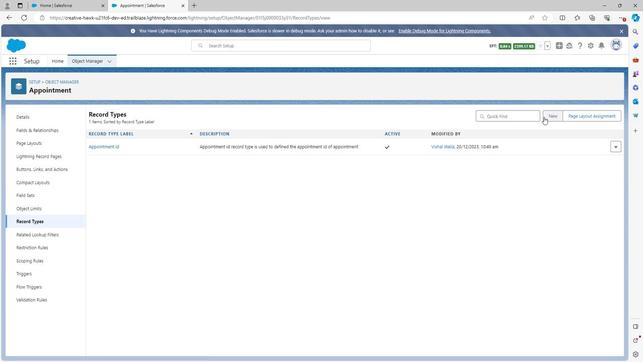 
Action: Mouse pressed left at (543, 112)
Screenshot: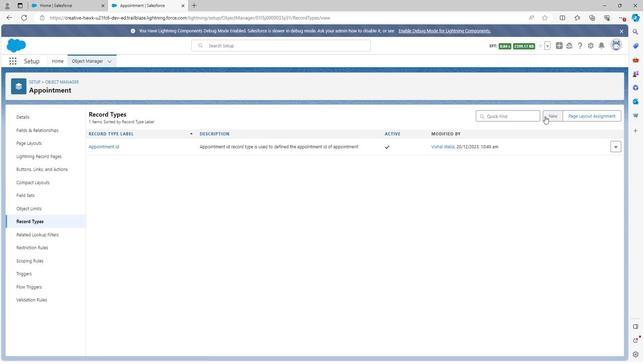 
Action: Mouse moved to (236, 178)
Screenshot: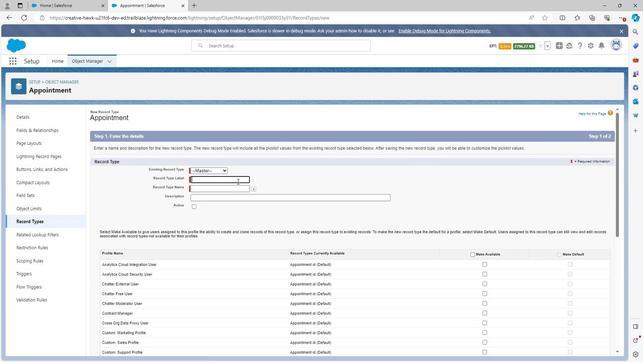 
Action: Mouse pressed left at (236, 178)
Screenshot: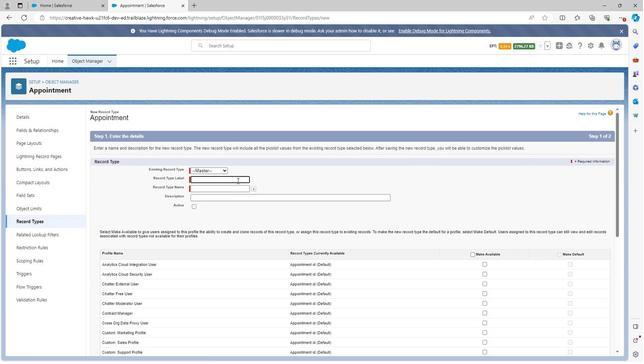 
Action: Mouse moved to (237, 178)
Screenshot: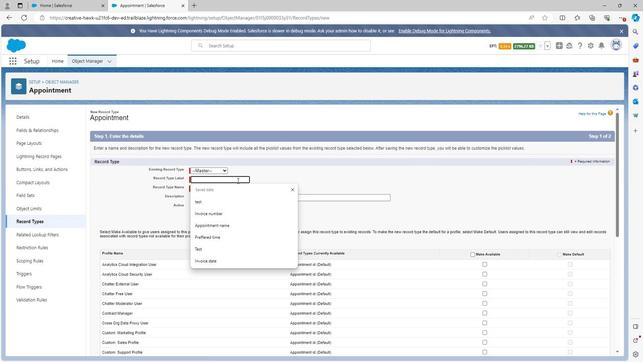 
Action: Key pressed <Key.shift><Key.shift><Key.shift><Key.shift><Key.shift><Key.shift><Key.shift><Key.shift><Key.shift>Subject
Screenshot: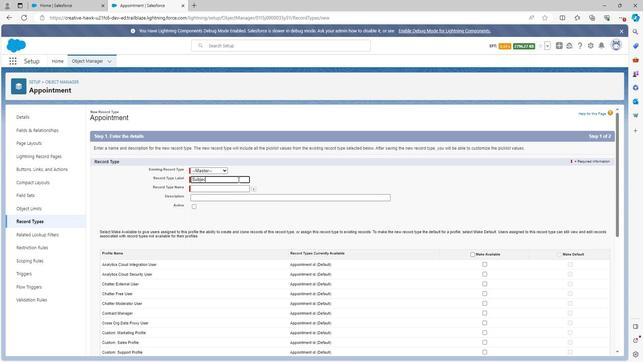 
Action: Mouse moved to (285, 174)
Screenshot: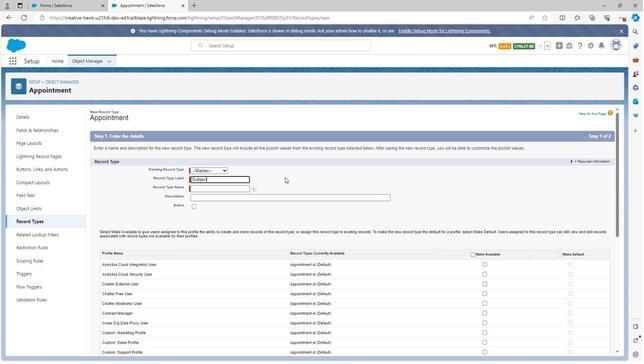
Action: Mouse pressed left at (285, 174)
Screenshot: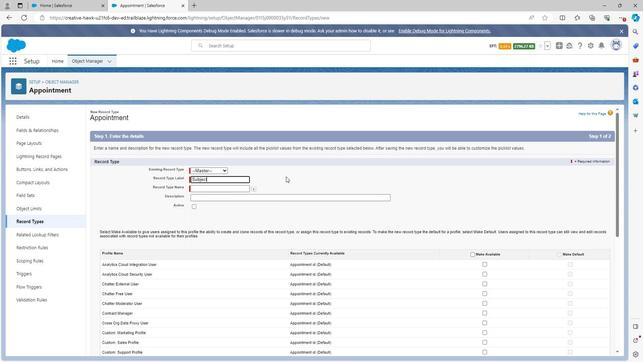 
Action: Mouse moved to (249, 196)
Screenshot: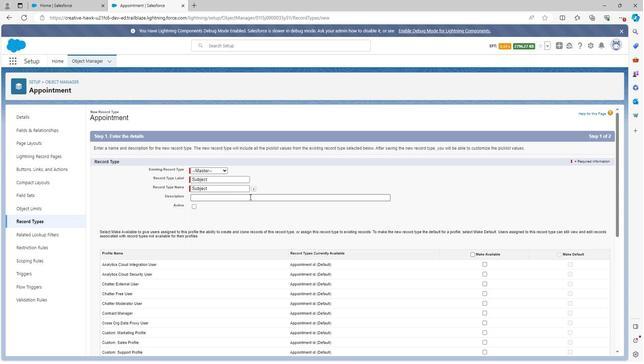 
Action: Mouse pressed left at (249, 196)
Screenshot: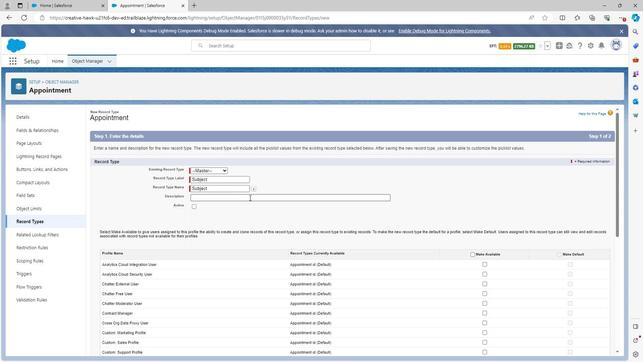 
Action: Key pressed <Key.shift>Subje
Screenshot: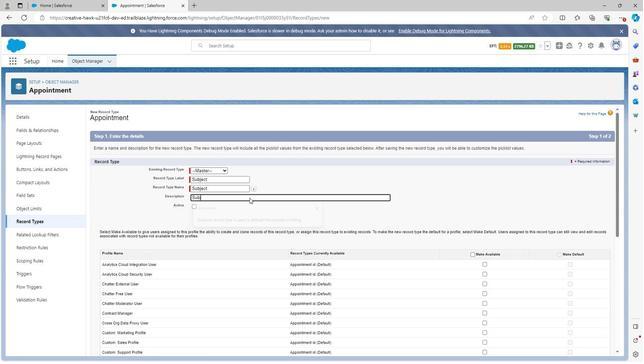 
Action: Mouse moved to (249, 196)
Screenshot: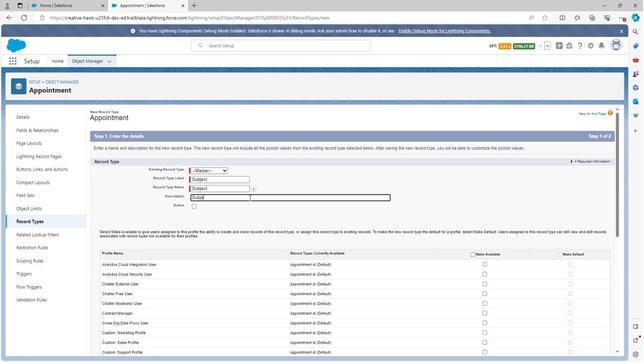 
Action: Key pressed ct<Key.space>record<Key.space>type<Key.space>is<Key.space>used<Key.space>to<Key.space>define<Key.space>the<Key.space>subject<Key.space>of<Key.space>appointment
Screenshot: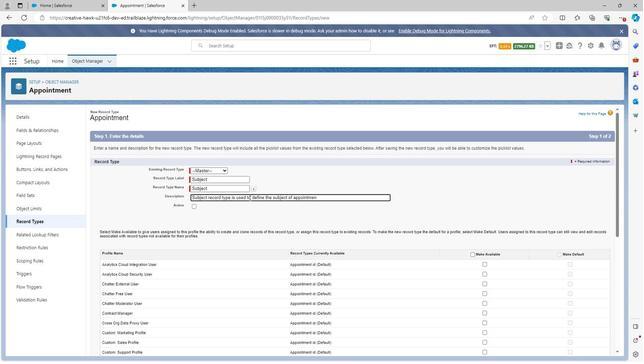 
Action: Mouse moved to (192, 206)
Screenshot: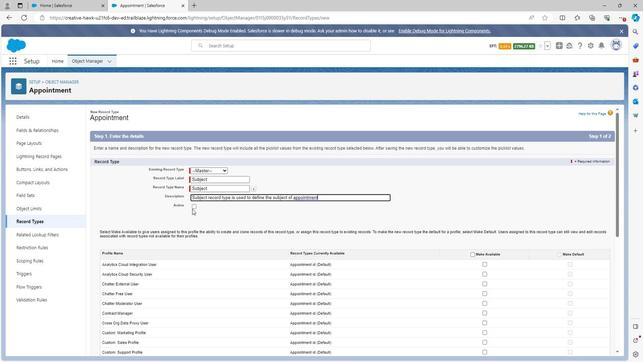 
Action: Mouse pressed left at (192, 206)
Screenshot: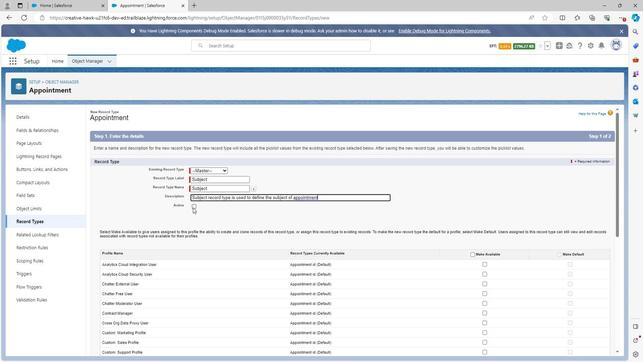 
Action: Mouse moved to (470, 262)
Screenshot: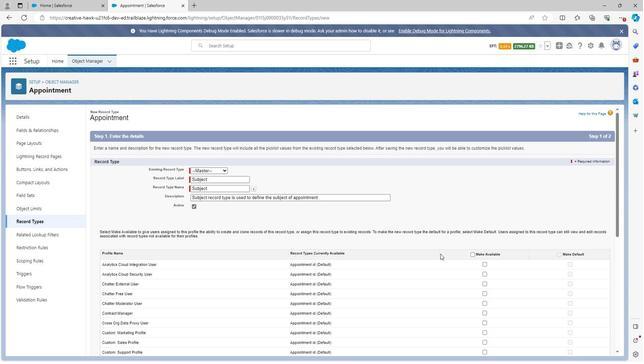
Action: Mouse scrolled (470, 261) with delta (0, 0)
Screenshot: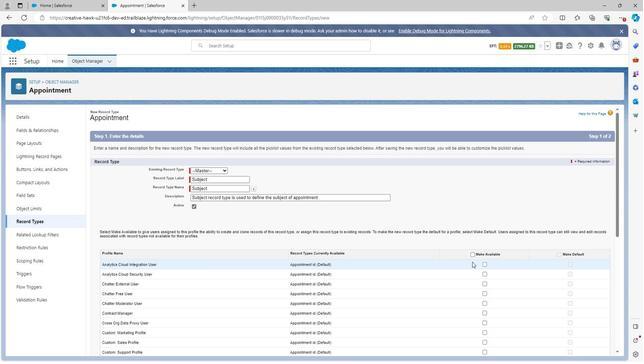 
Action: Mouse moved to (471, 262)
Screenshot: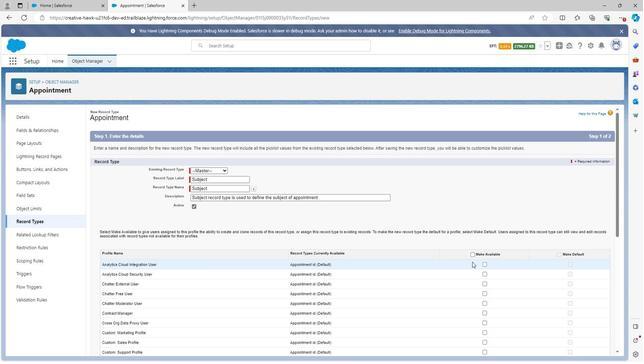 
Action: Mouse scrolled (471, 262) with delta (0, 0)
Screenshot: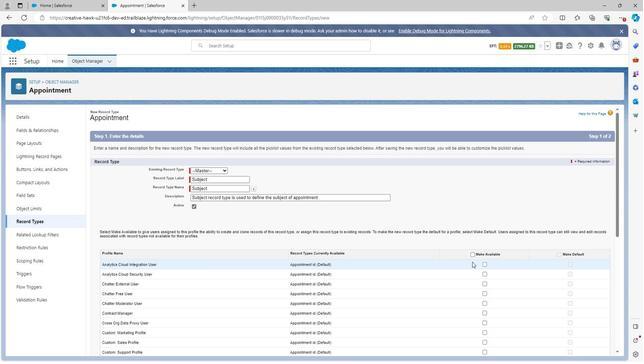 
Action: Mouse moved to (471, 262)
Screenshot: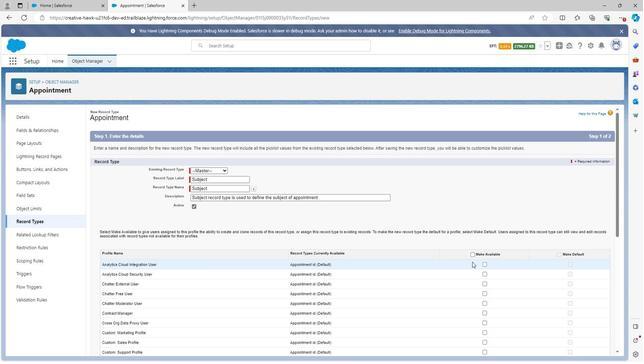 
Action: Mouse scrolled (471, 262) with delta (0, 0)
Screenshot: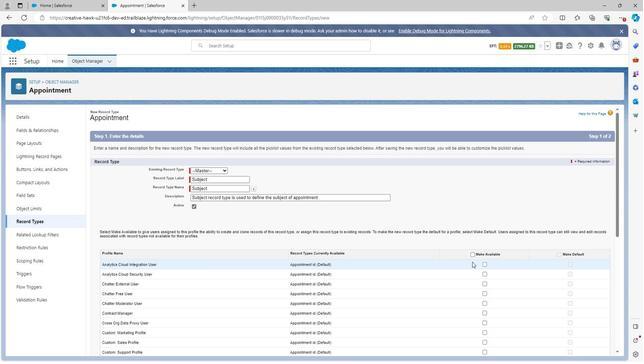 
Action: Mouse moved to (471, 263)
Screenshot: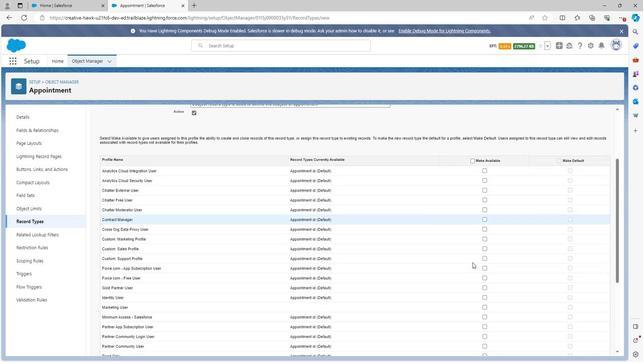 
Action: Mouse scrolled (471, 262) with delta (0, 0)
Screenshot: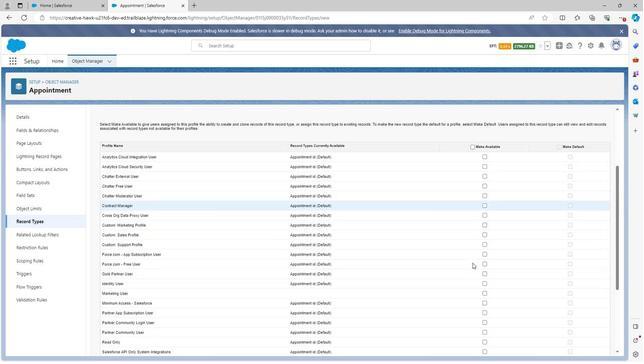 
Action: Mouse moved to (482, 110)
Screenshot: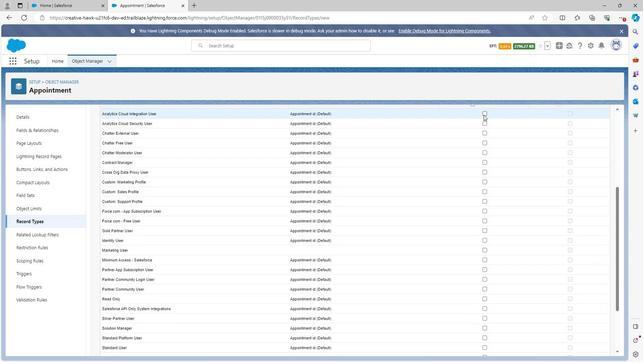 
Action: Mouse pressed left at (482, 110)
Screenshot: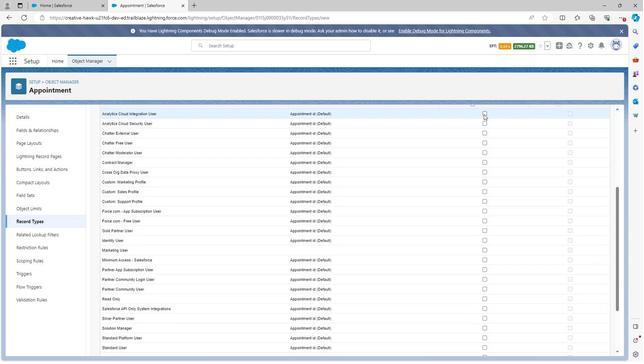 
Action: Mouse moved to (485, 120)
Screenshot: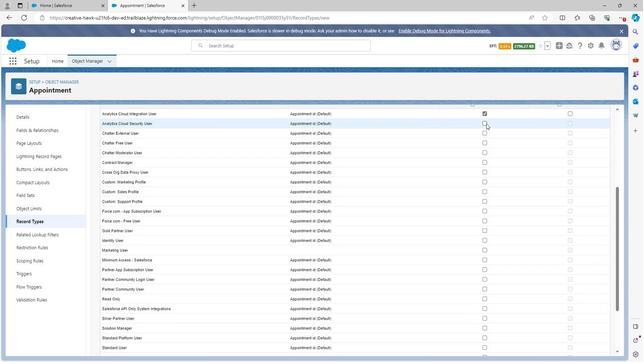 
Action: Mouse pressed left at (485, 120)
Screenshot: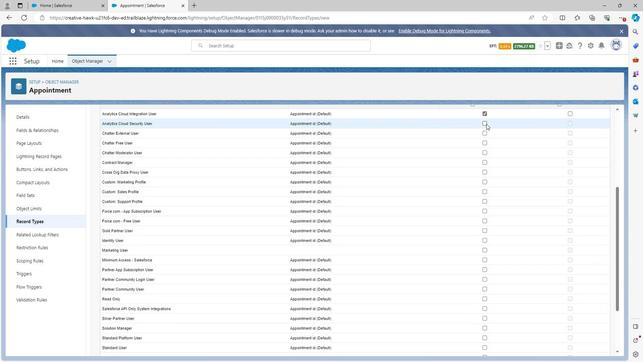 
Action: Mouse moved to (484, 128)
Screenshot: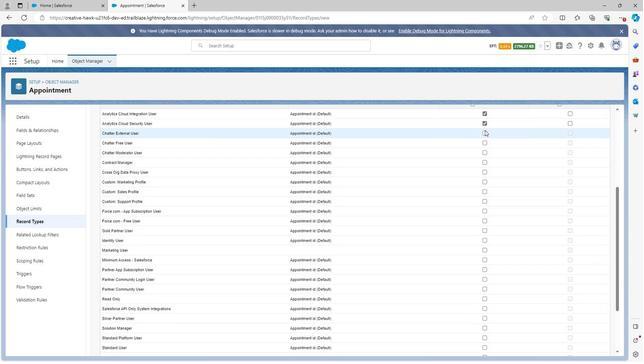 
Action: Mouse pressed left at (484, 128)
Screenshot: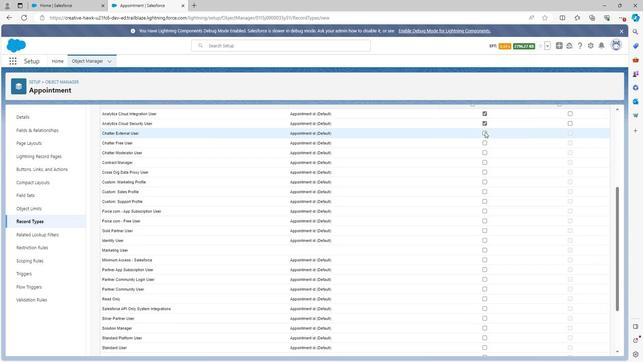 
Action: Mouse moved to (484, 138)
Screenshot: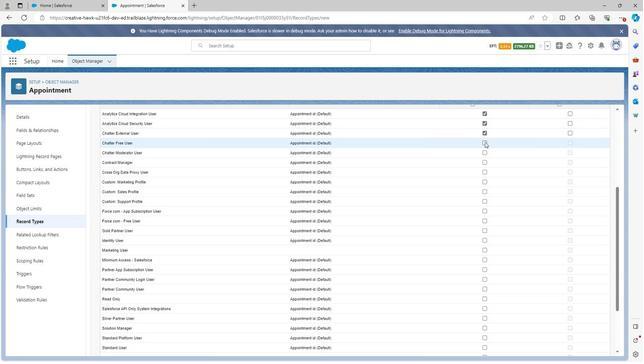 
Action: Mouse pressed left at (484, 138)
Screenshot: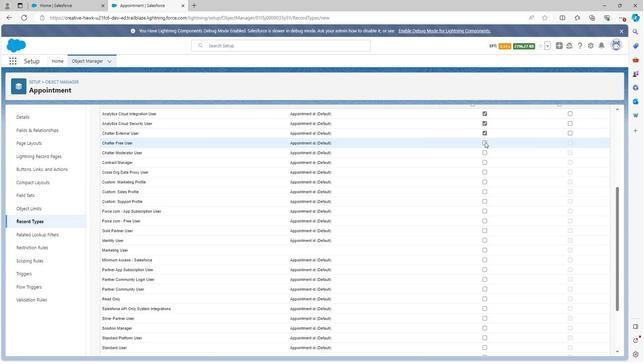 
Action: Mouse moved to (484, 151)
Screenshot: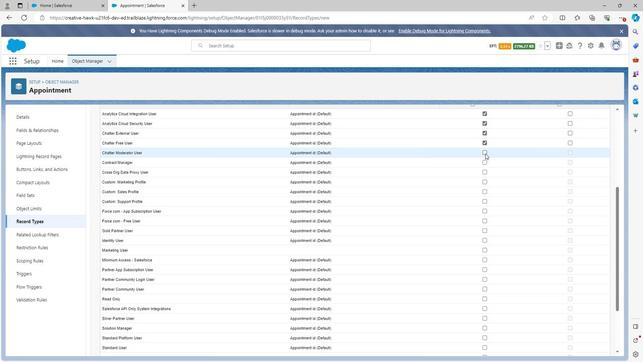 
Action: Mouse pressed left at (484, 151)
Screenshot: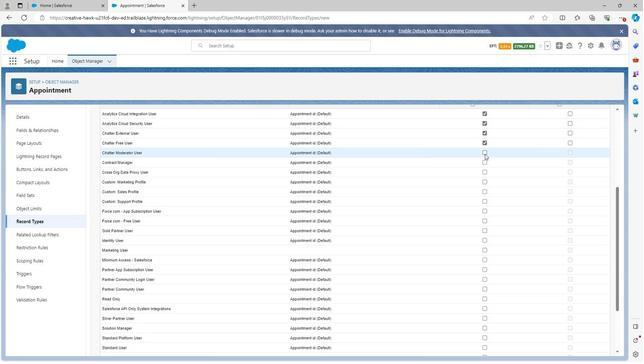 
Action: Mouse moved to (484, 160)
Screenshot: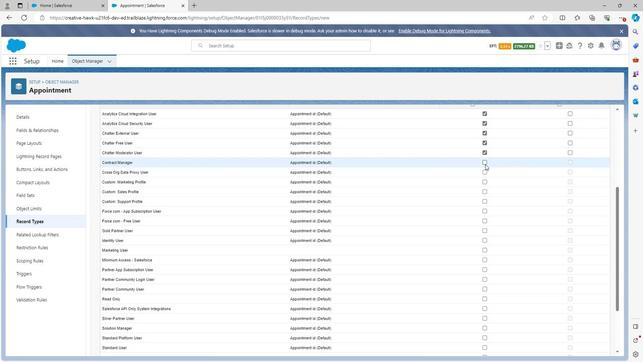 
Action: Mouse pressed left at (484, 160)
Screenshot: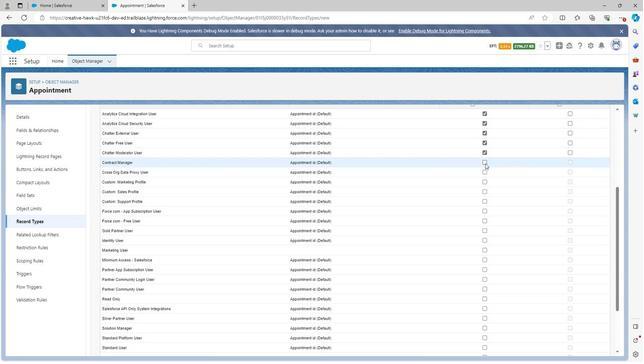 
Action: Mouse moved to (483, 169)
Screenshot: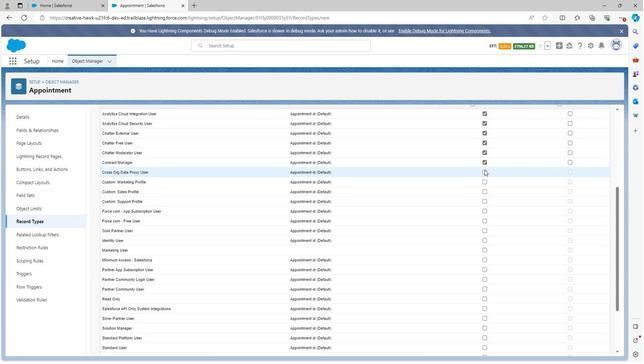 
Action: Mouse pressed left at (483, 169)
Screenshot: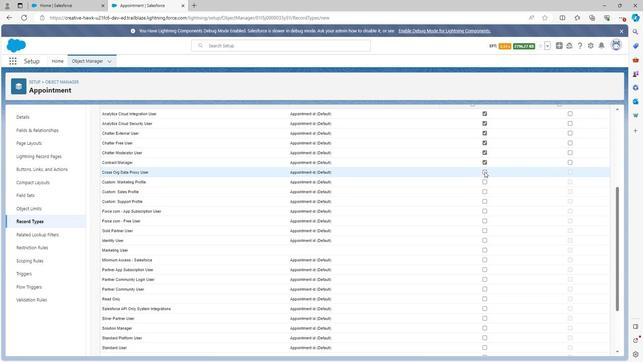 
Action: Mouse moved to (483, 179)
Screenshot: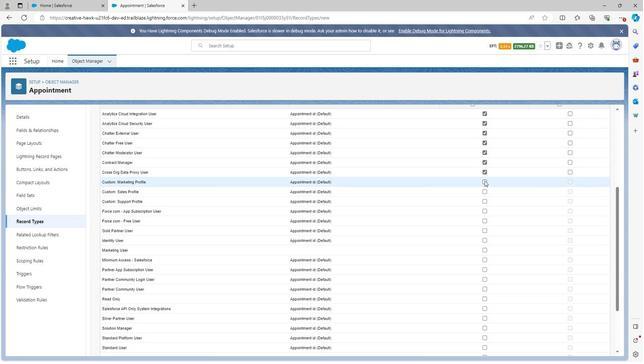 
Action: Mouse pressed left at (483, 179)
Screenshot: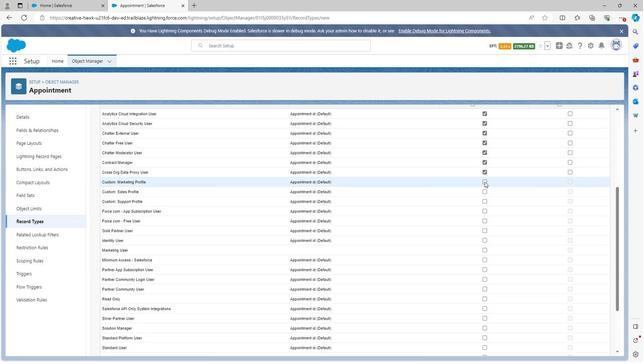
Action: Mouse moved to (482, 189)
Screenshot: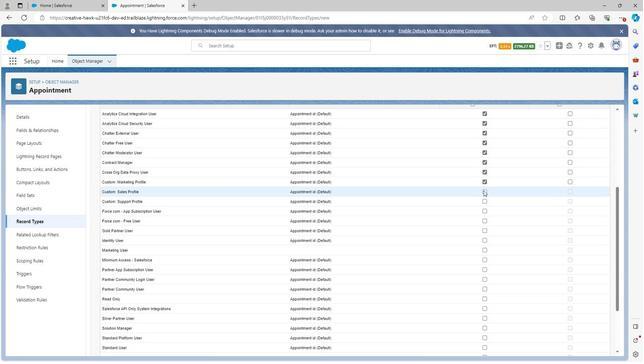 
Action: Mouse pressed left at (482, 189)
Screenshot: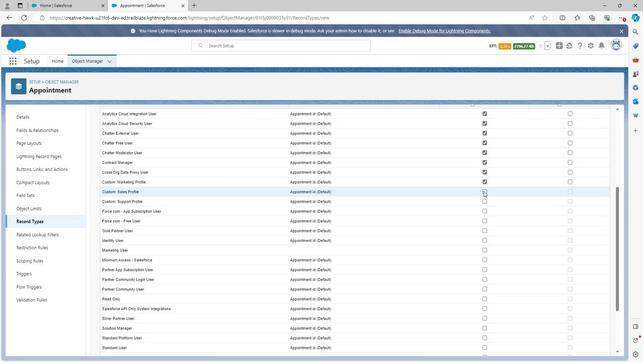 
Action: Mouse moved to (482, 200)
Screenshot: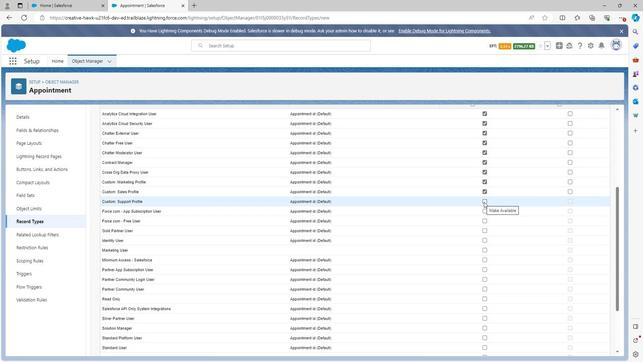 
Action: Mouse pressed left at (482, 200)
Screenshot: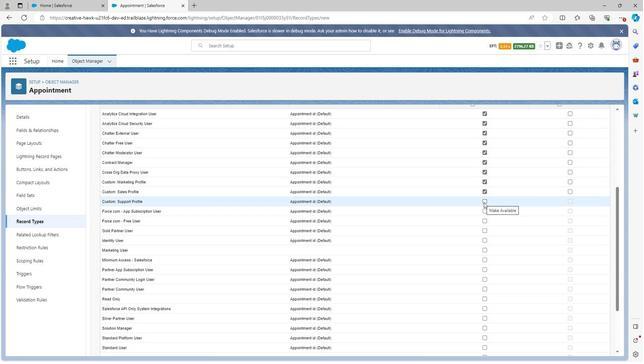 
Action: Mouse moved to (481, 209)
Screenshot: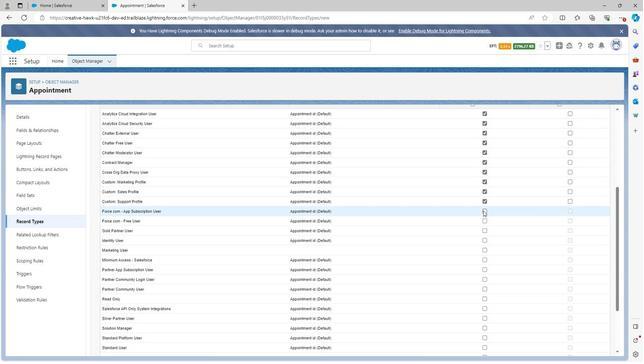 
Action: Mouse pressed left at (481, 209)
Screenshot: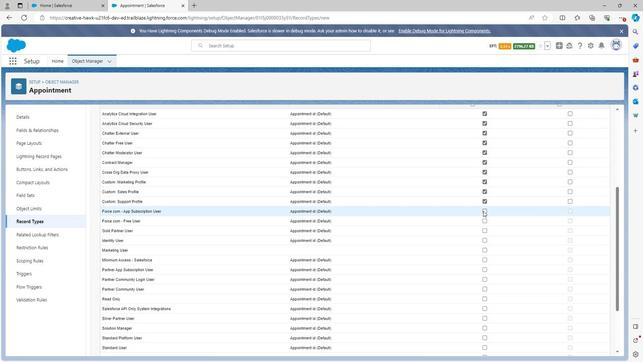 
Action: Mouse moved to (484, 219)
Screenshot: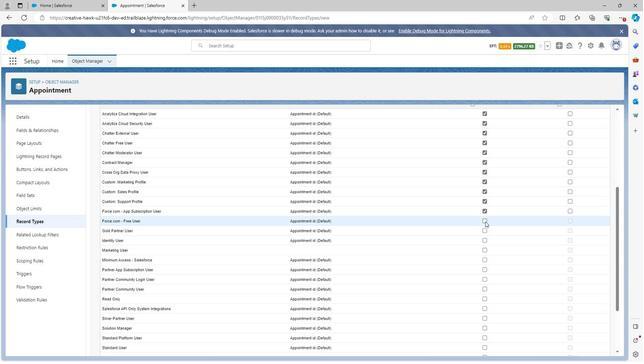 
Action: Mouse pressed left at (484, 219)
Screenshot: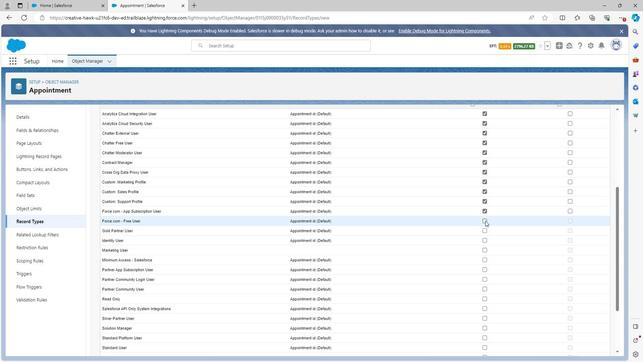 
Action: Mouse moved to (482, 229)
Screenshot: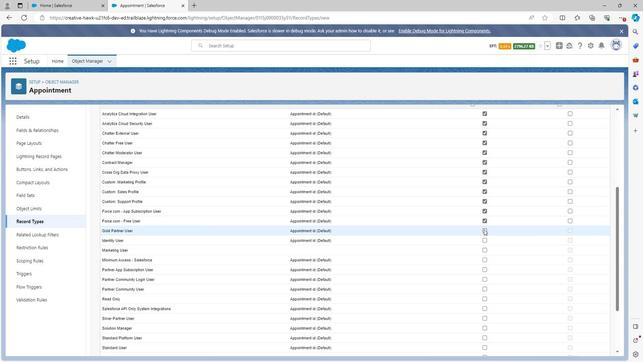 
Action: Mouse pressed left at (482, 229)
Screenshot: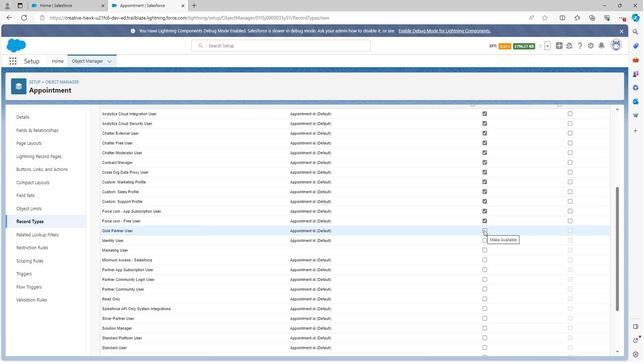 
Action: Mouse moved to (484, 239)
Screenshot: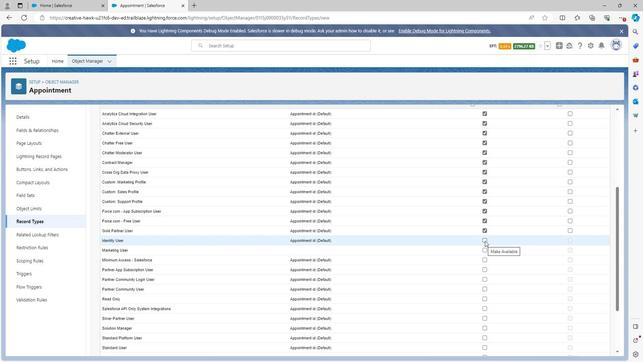 
Action: Mouse pressed left at (484, 239)
Screenshot: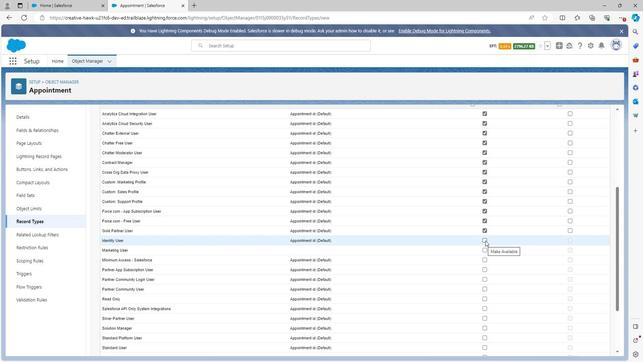 
Action: Mouse moved to (484, 239)
Screenshot: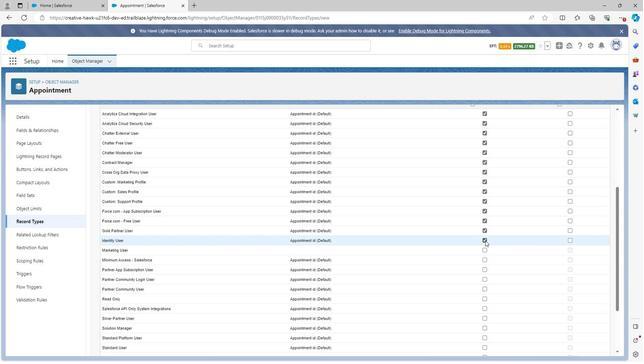 
Action: Mouse scrolled (484, 239) with delta (0, 0)
Screenshot: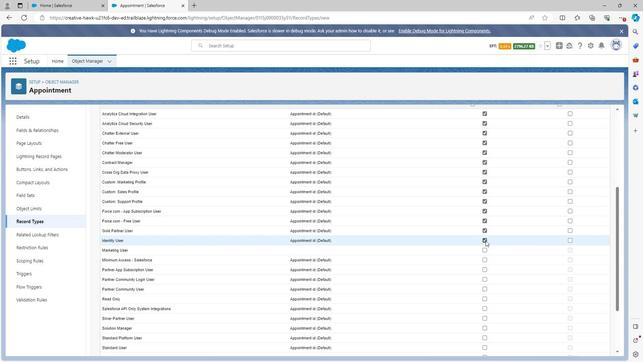 
Action: Mouse scrolled (484, 239) with delta (0, 0)
Screenshot: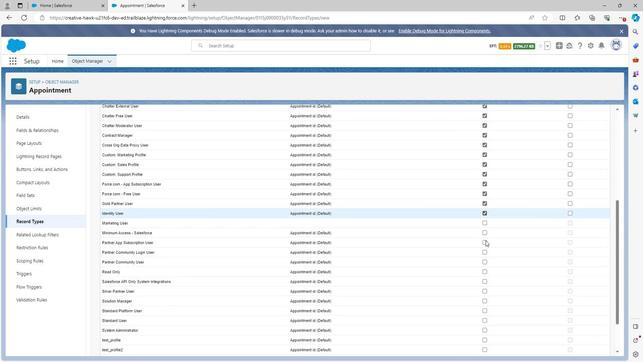 
Action: Mouse moved to (484, 239)
Screenshot: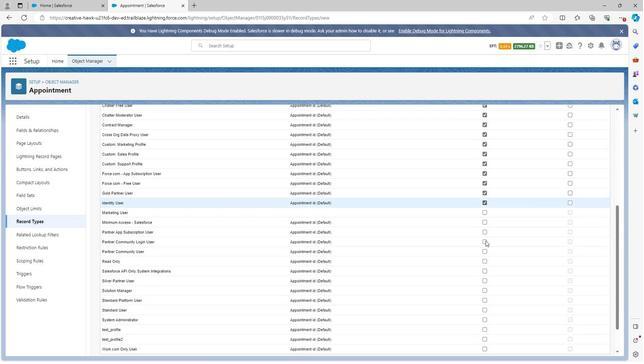 
Action: Mouse scrolled (484, 239) with delta (0, 0)
Screenshot: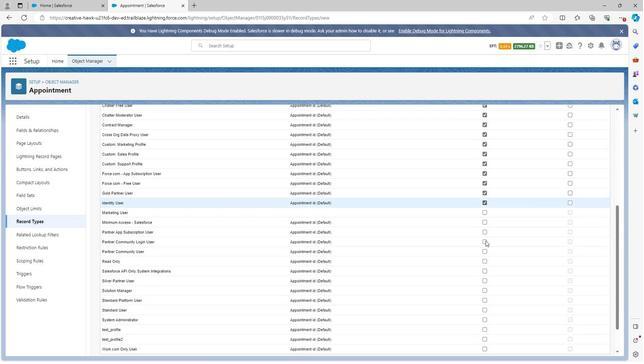 
Action: Mouse moved to (482, 184)
Screenshot: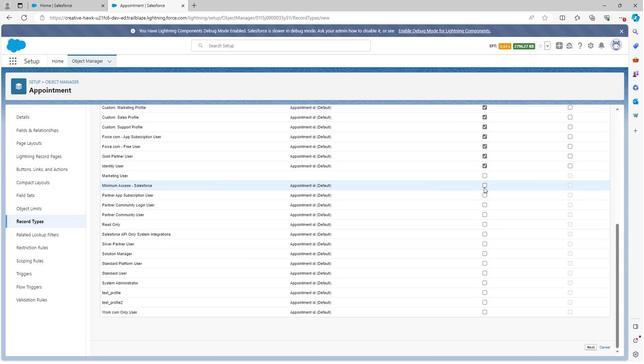 
Action: Mouse pressed left at (482, 184)
Screenshot: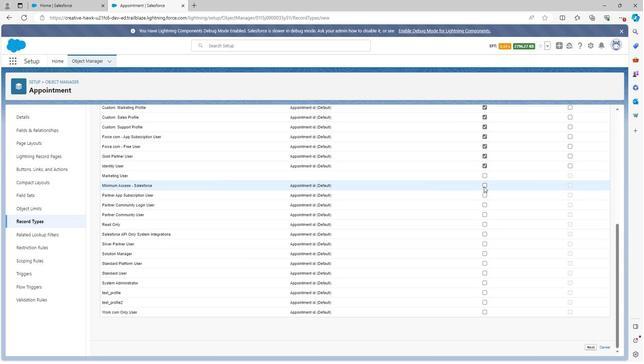 
Action: Mouse moved to (484, 193)
Screenshot: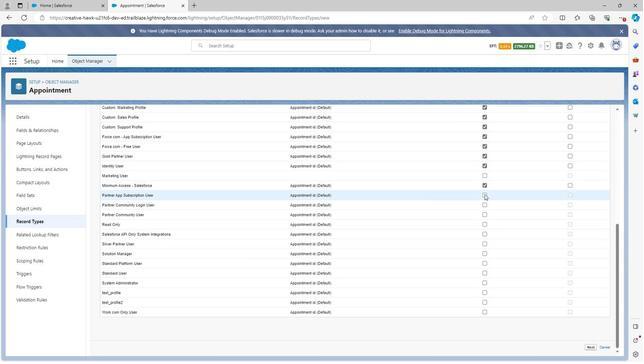 
Action: Mouse pressed left at (484, 193)
Screenshot: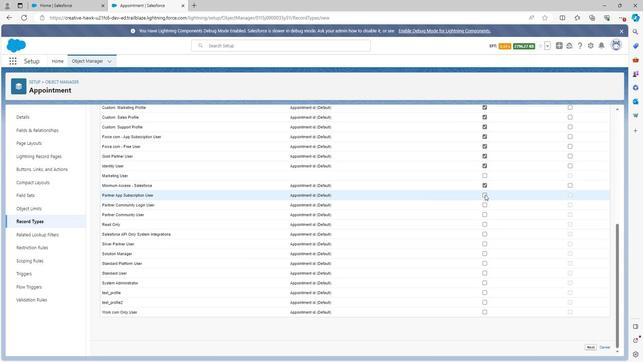 
Action: Mouse moved to (484, 203)
Screenshot: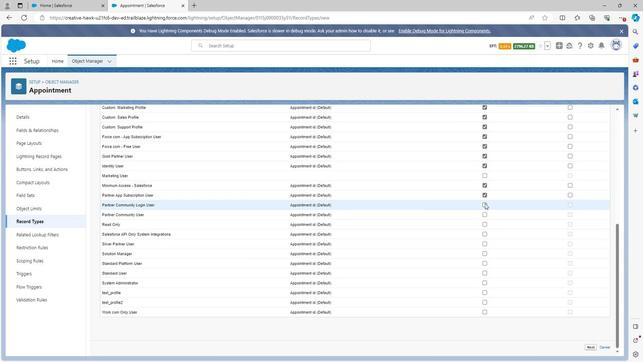 
Action: Mouse pressed left at (484, 203)
Screenshot: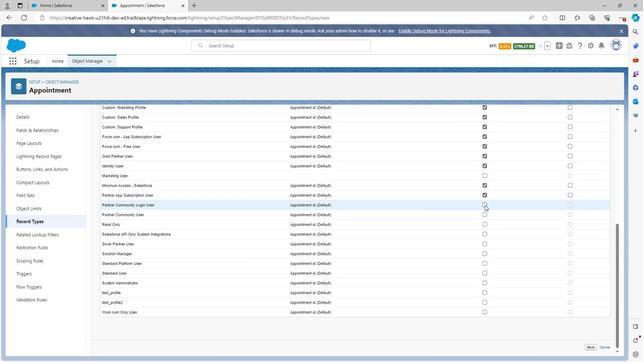 
Action: Mouse moved to (482, 212)
Screenshot: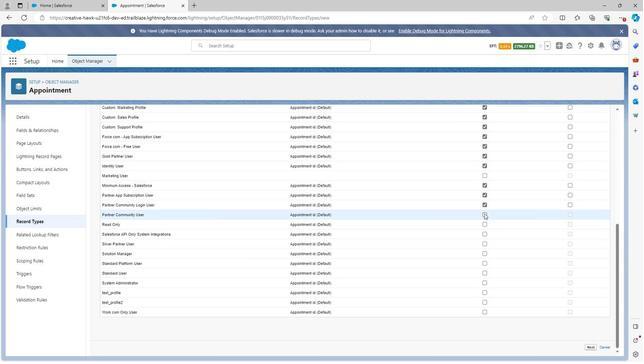 
Action: Mouse pressed left at (482, 212)
Screenshot: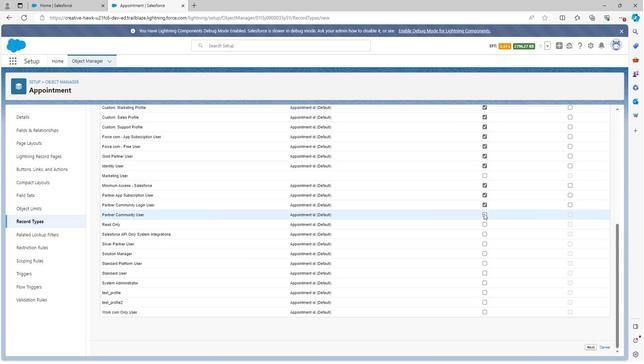 
Action: Mouse moved to (482, 221)
Screenshot: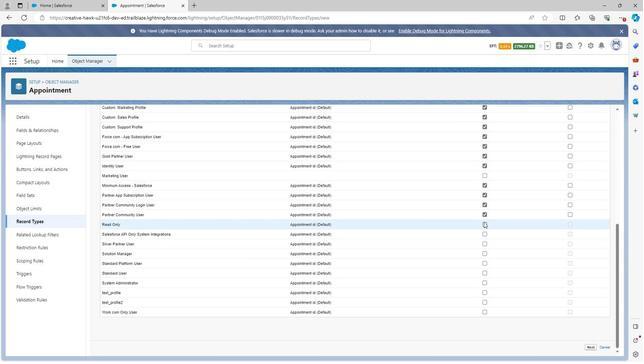 
Action: Mouse pressed left at (482, 221)
Screenshot: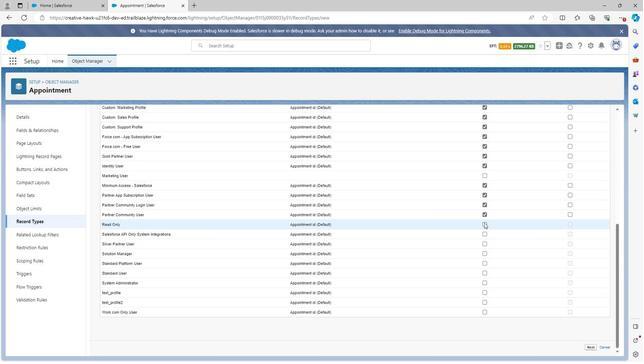 
Action: Mouse moved to (484, 233)
Screenshot: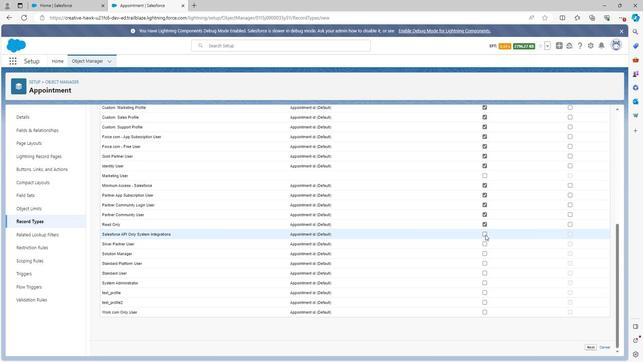 
Action: Mouse pressed left at (484, 233)
Screenshot: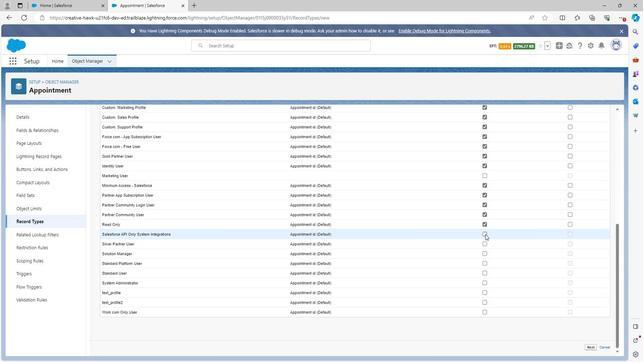 
Action: Mouse moved to (484, 242)
Screenshot: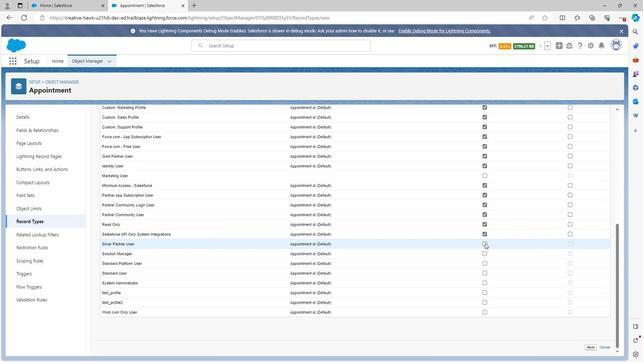 
Action: Mouse pressed left at (484, 242)
Screenshot: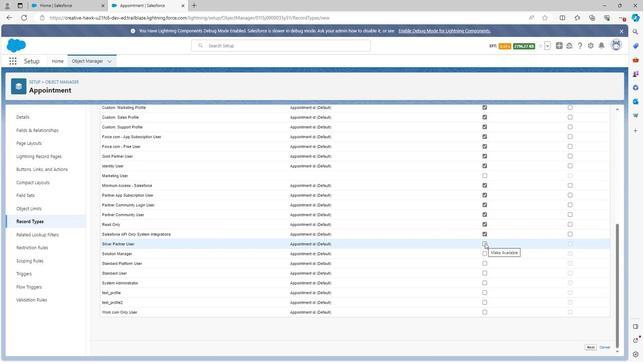 
Action: Mouse moved to (485, 252)
Screenshot: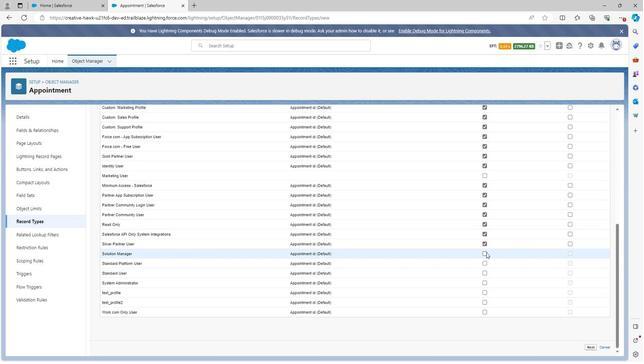 
Action: Mouse pressed left at (485, 252)
Screenshot: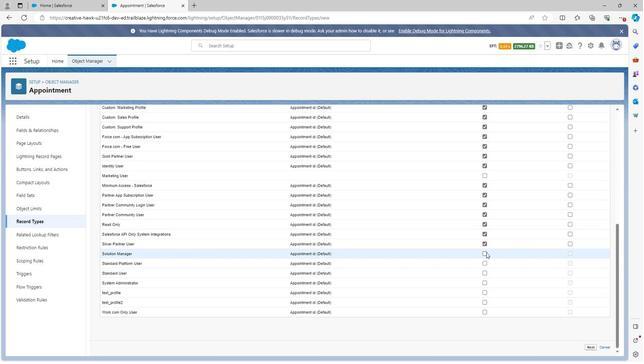 
Action: Mouse moved to (483, 261)
Screenshot: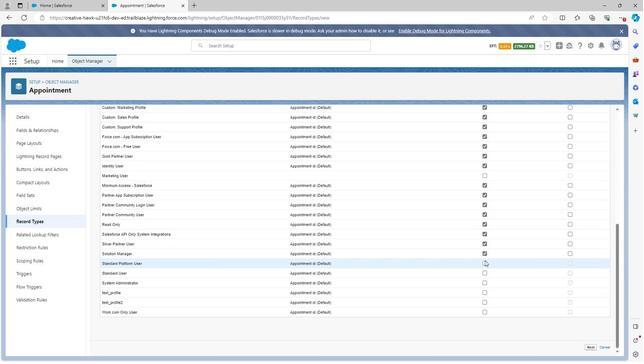 
Action: Mouse pressed left at (483, 261)
Screenshot: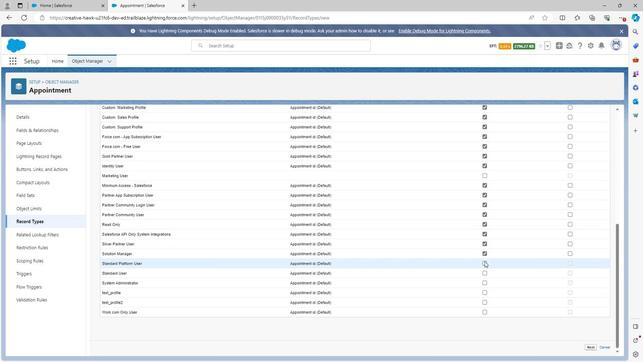 
Action: Mouse moved to (483, 272)
Screenshot: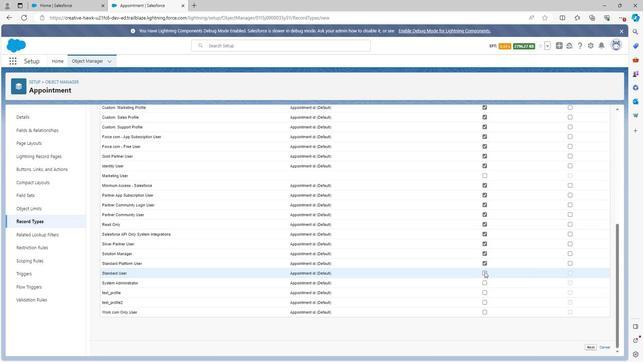 
Action: Mouse pressed left at (483, 272)
Screenshot: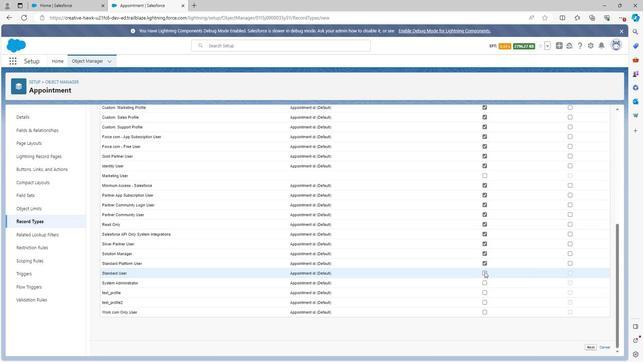 
Action: Mouse moved to (484, 283)
Screenshot: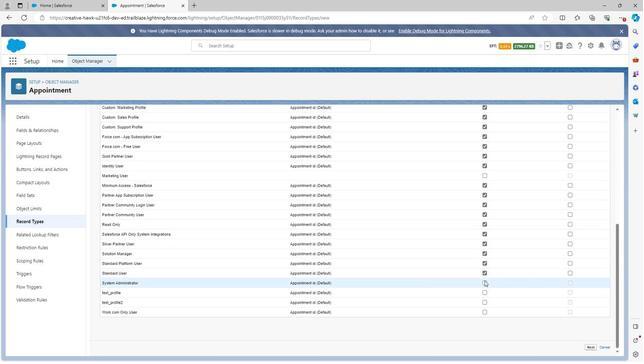 
Action: Mouse pressed left at (484, 283)
Screenshot: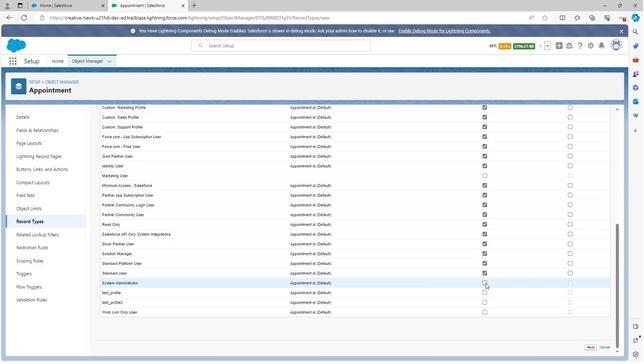 
Action: Mouse moved to (485, 292)
Screenshot: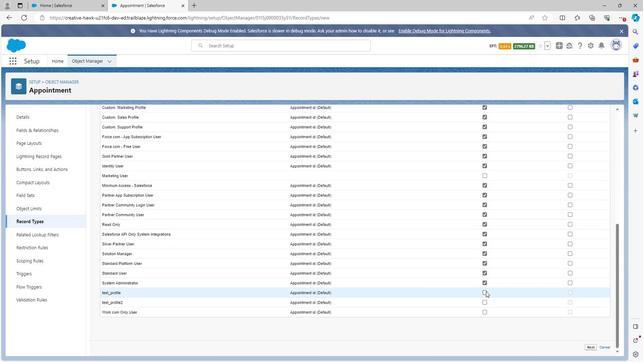 
Action: Mouse pressed left at (485, 292)
Screenshot: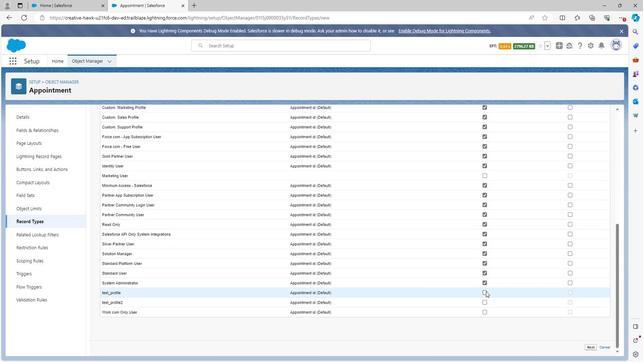 
Action: Mouse moved to (483, 302)
Screenshot: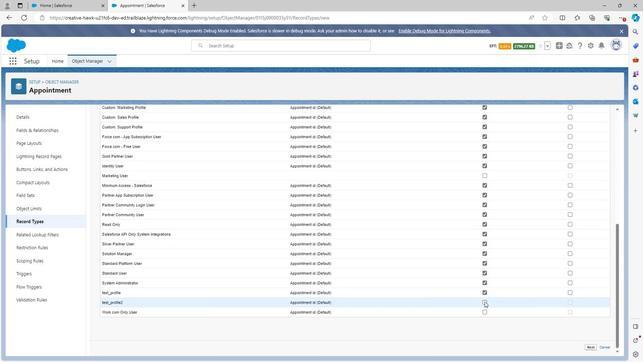 
Action: Mouse pressed left at (483, 302)
Screenshot: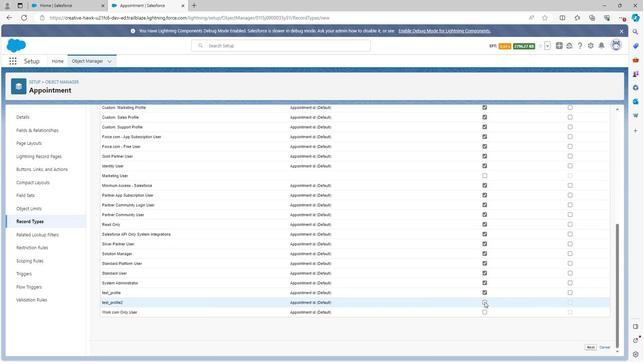 
Action: Mouse moved to (484, 312)
Screenshot: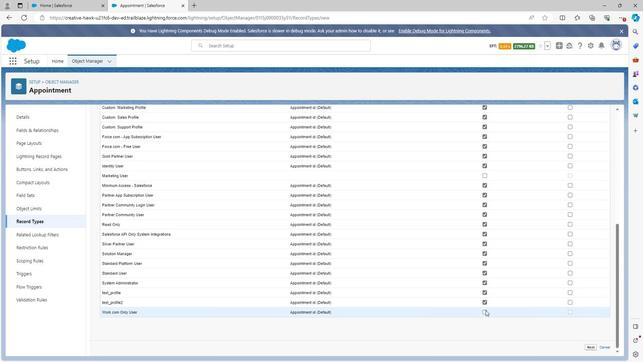 
Action: Mouse pressed left at (484, 312)
Screenshot: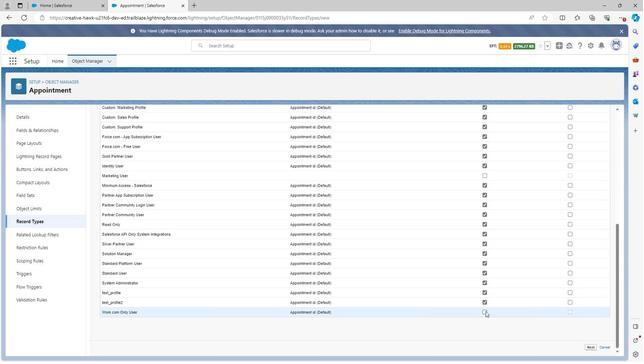 
Action: Mouse moved to (550, 284)
Screenshot: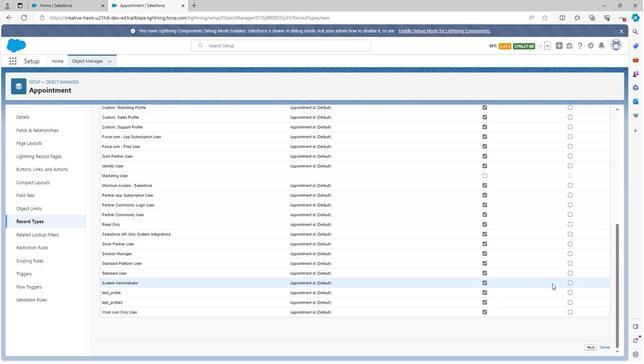 
Action: Mouse scrolled (550, 284) with delta (0, 0)
Screenshot: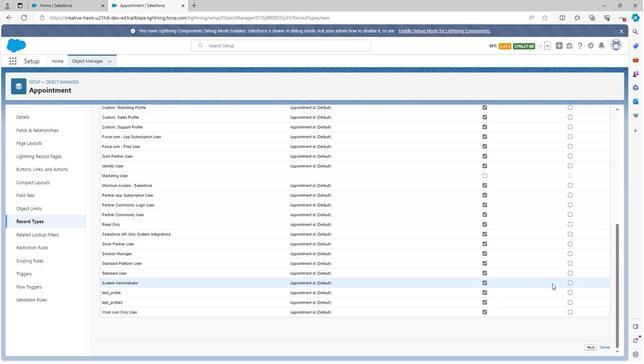 
Action: Mouse scrolled (550, 284) with delta (0, 0)
Screenshot: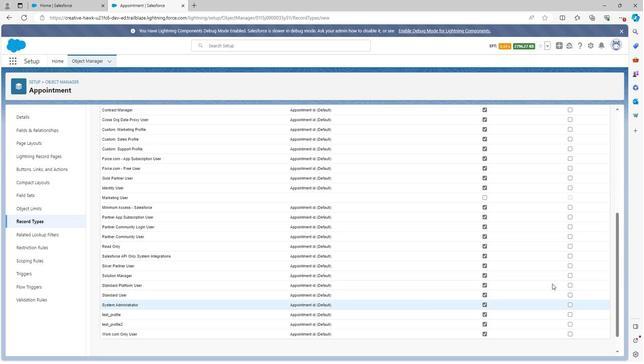 
Action: Mouse scrolled (550, 284) with delta (0, 0)
Screenshot: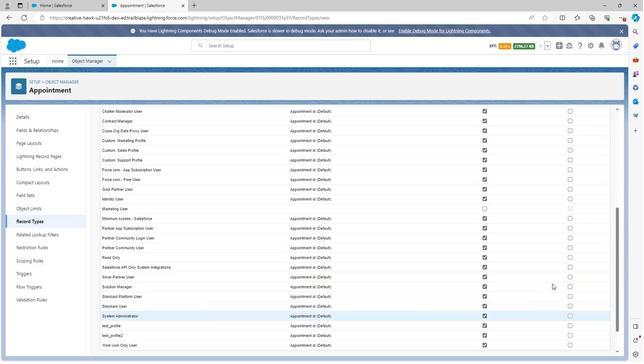 
Action: Mouse scrolled (550, 284) with delta (0, 0)
Screenshot: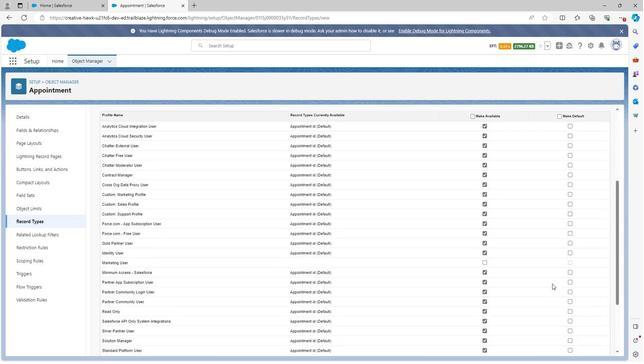 
Action: Mouse moved to (570, 188)
Screenshot: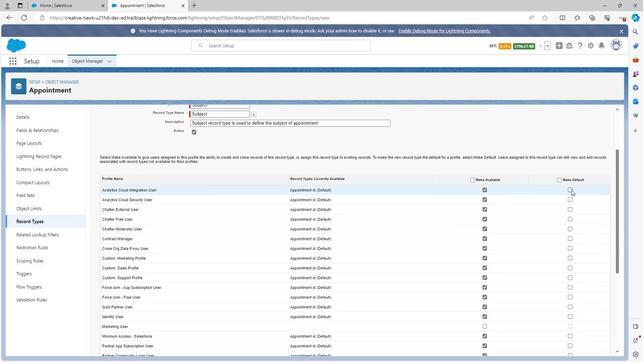 
Action: Mouse pressed left at (570, 188)
Screenshot: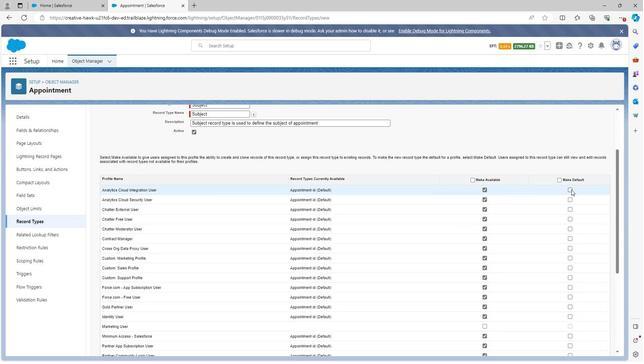 
Action: Mouse moved to (568, 198)
Screenshot: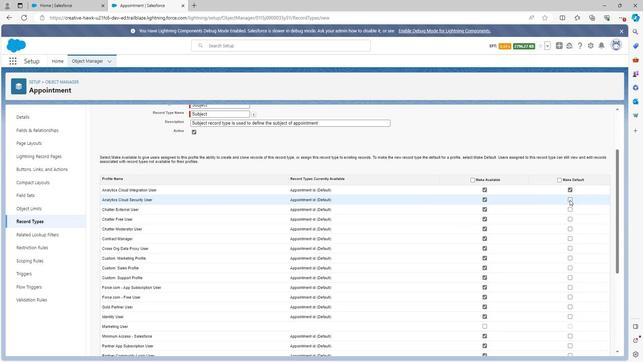 
Action: Mouse pressed left at (568, 198)
Screenshot: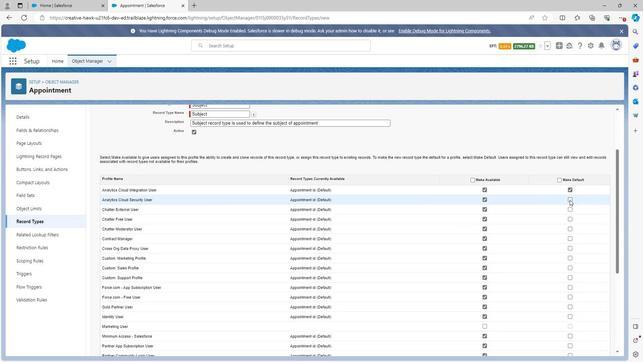 
Action: Mouse moved to (568, 205)
Screenshot: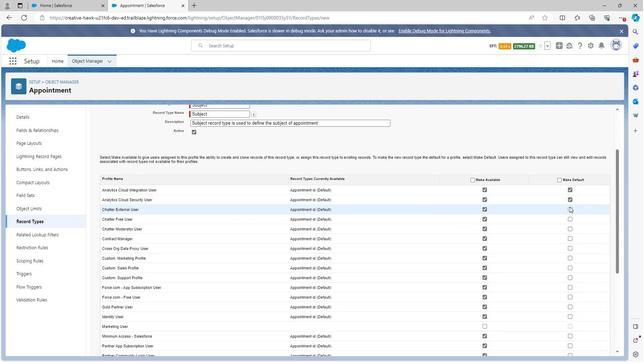 
Action: Mouse pressed left at (568, 205)
Screenshot: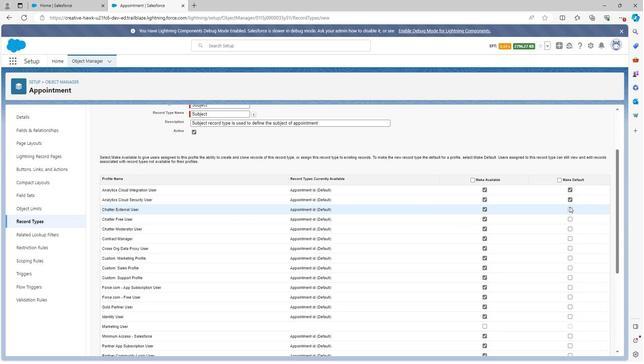 
Action: Mouse moved to (568, 208)
Screenshot: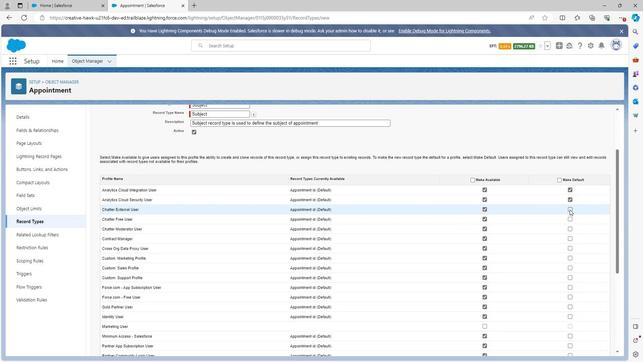 
Action: Mouse pressed left at (568, 208)
Screenshot: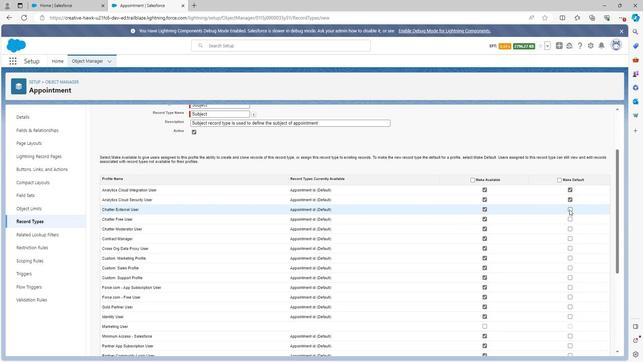 
Action: Mouse moved to (568, 217)
Screenshot: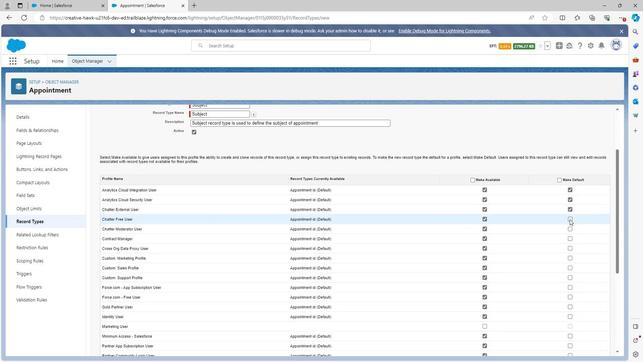 
Action: Mouse pressed left at (568, 217)
Screenshot: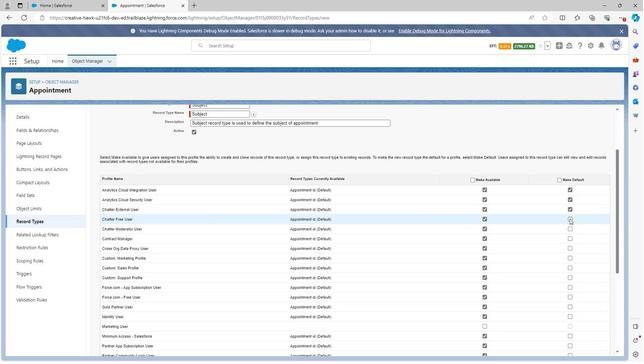 
Action: Mouse moved to (568, 225)
Screenshot: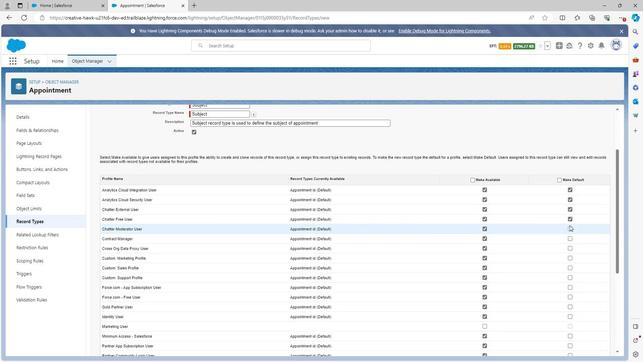 
Action: Mouse pressed left at (568, 225)
Screenshot: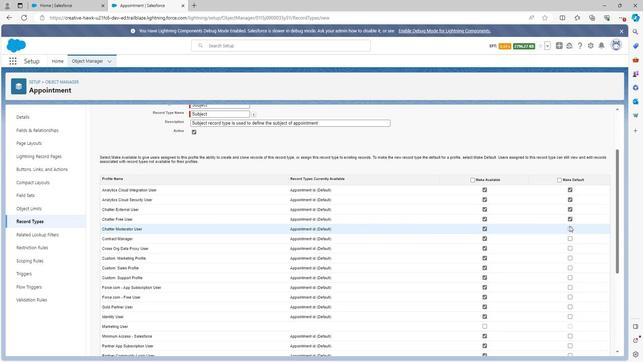 
Action: Mouse moved to (568, 229)
Screenshot: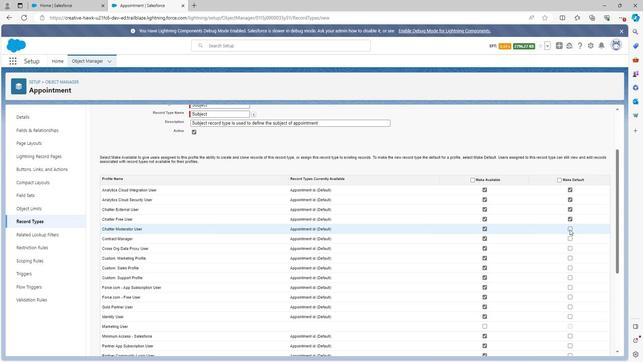 
Action: Mouse pressed left at (568, 229)
Screenshot: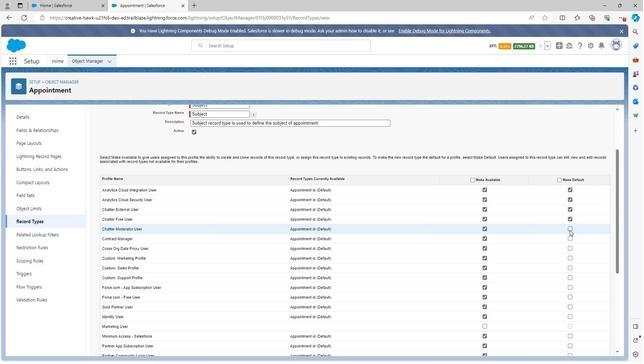 
Action: Mouse moved to (567, 237)
Screenshot: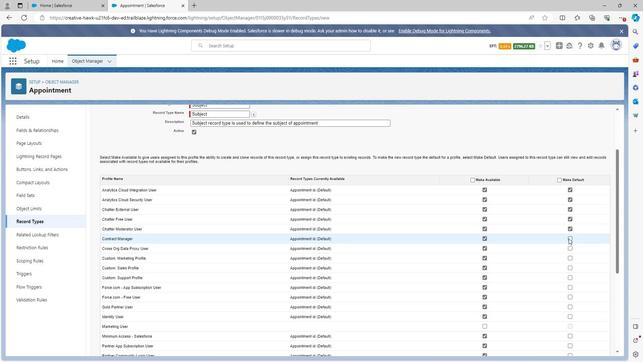 
Action: Mouse pressed left at (567, 237)
Screenshot: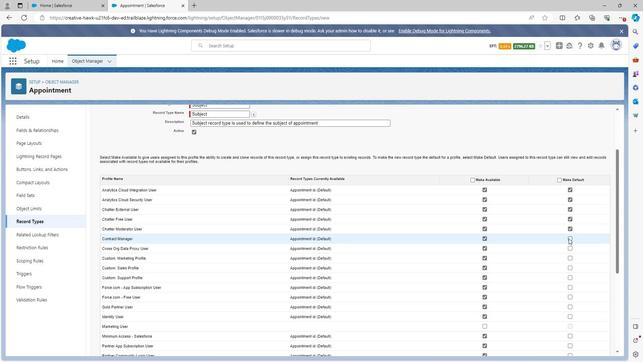 
Action: Mouse moved to (569, 247)
Screenshot: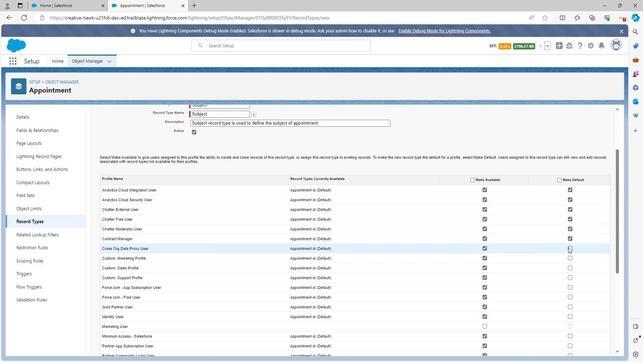 
Action: Mouse pressed left at (569, 247)
Screenshot: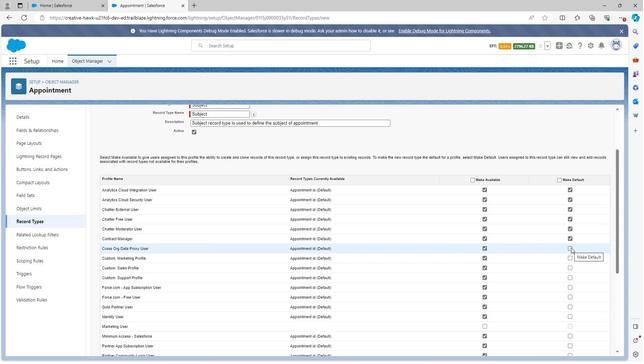 
Action: Mouse moved to (568, 257)
Screenshot: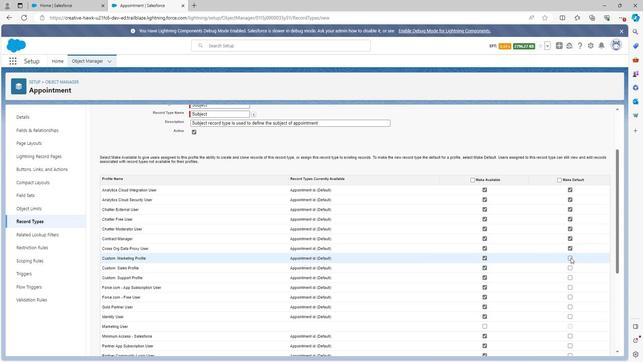 
Action: Mouse pressed left at (568, 257)
Screenshot: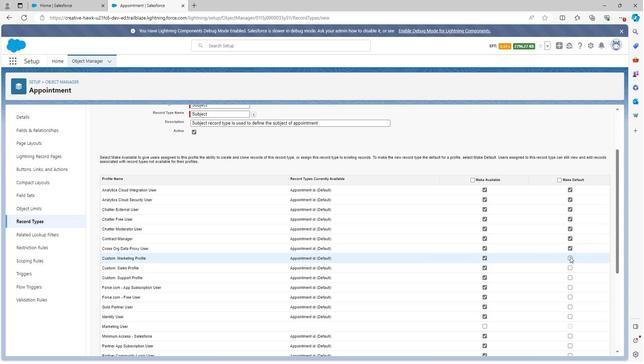 
Action: Mouse moved to (568, 268)
Screenshot: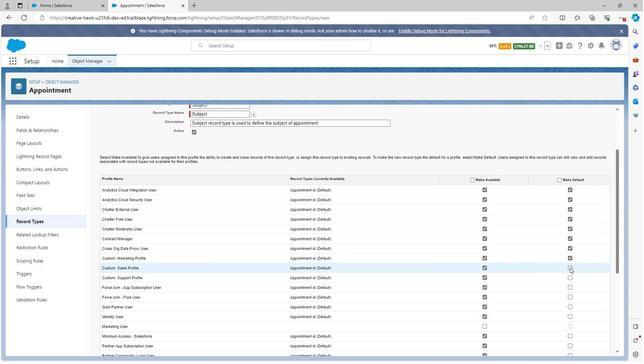
Action: Mouse pressed left at (568, 268)
Screenshot: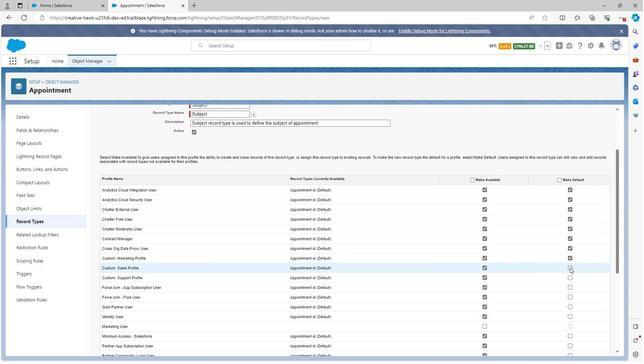 
Action: Mouse moved to (568, 278)
Screenshot: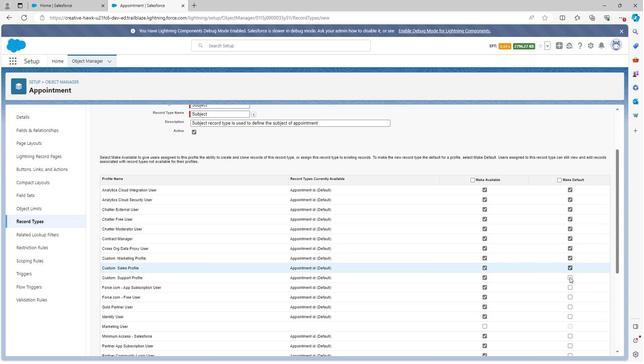 
Action: Mouse pressed left at (568, 278)
Screenshot: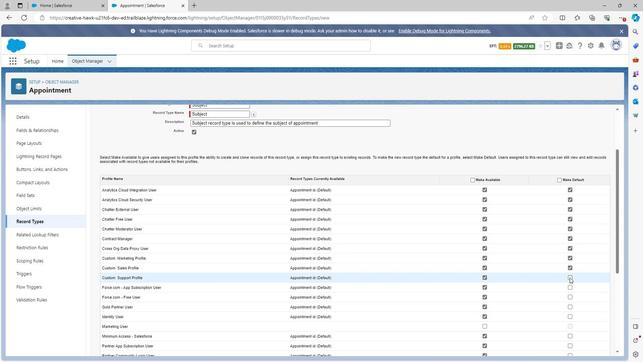 
Action: Mouse moved to (569, 288)
Screenshot: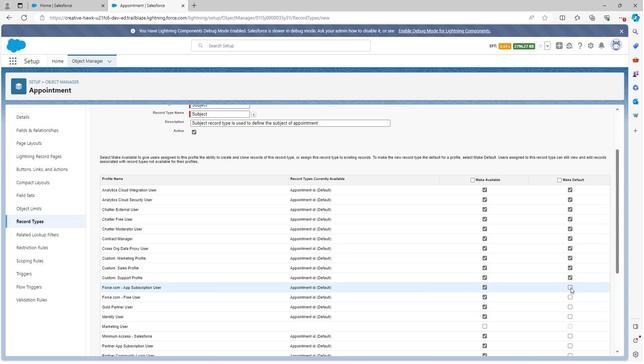 
Action: Mouse pressed left at (569, 288)
Screenshot: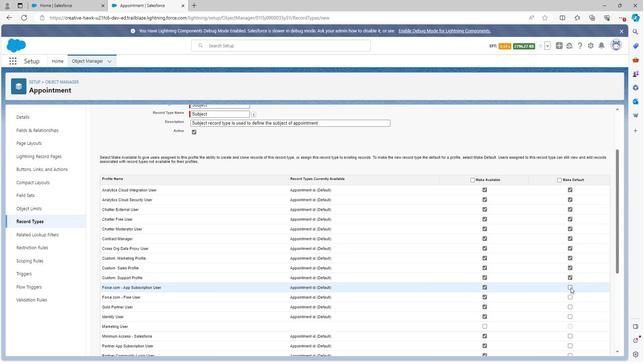 
Action: Mouse moved to (569, 299)
Screenshot: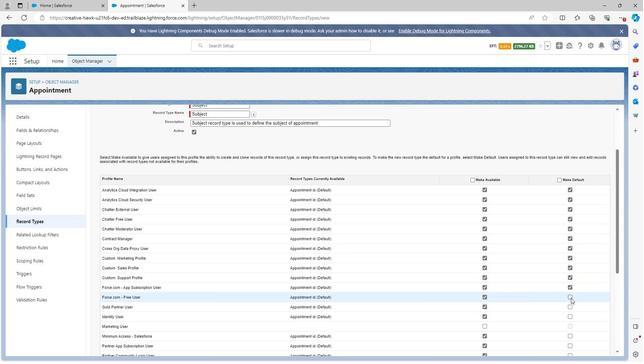 
Action: Mouse pressed left at (569, 299)
Screenshot: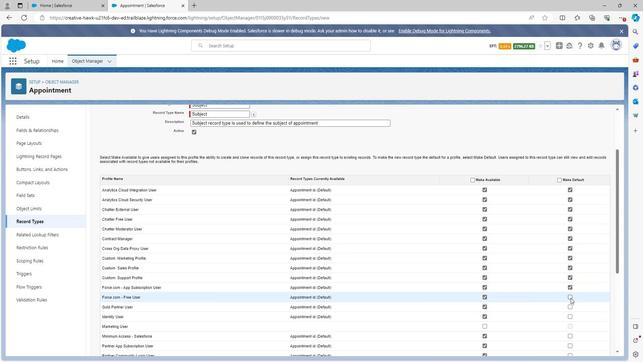 
Action: Mouse moved to (569, 299)
Screenshot: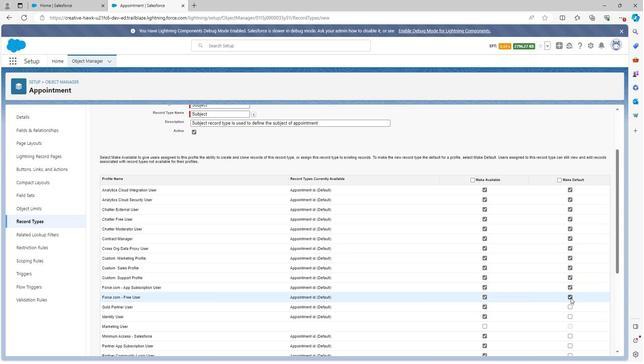 
Action: Mouse scrolled (569, 298) with delta (0, 0)
Screenshot: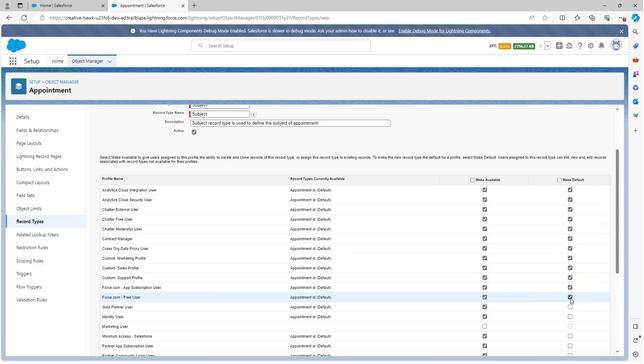 
Action: Mouse scrolled (569, 298) with delta (0, 0)
Screenshot: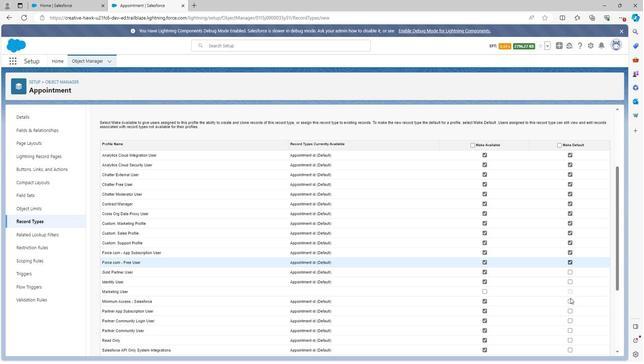 
Action: Mouse moved to (568, 229)
Screenshot: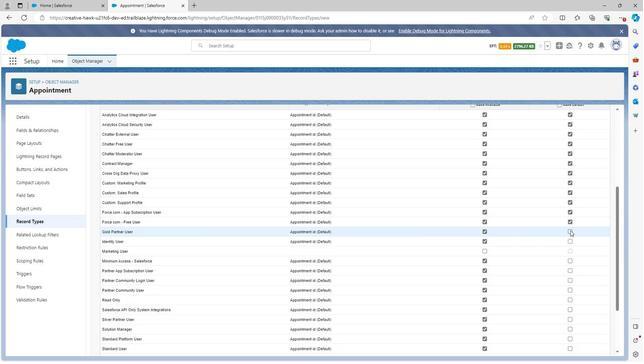 
Action: Mouse pressed left at (568, 229)
Screenshot: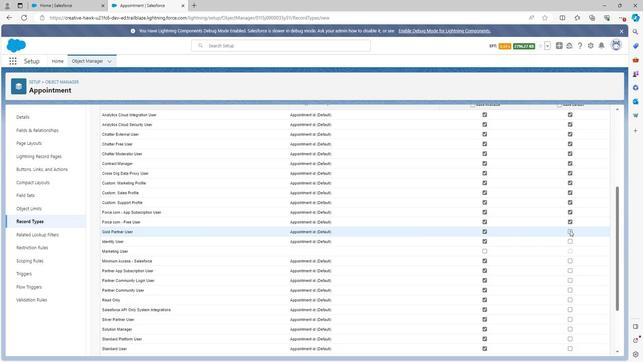 
Action: Mouse moved to (568, 239)
Screenshot: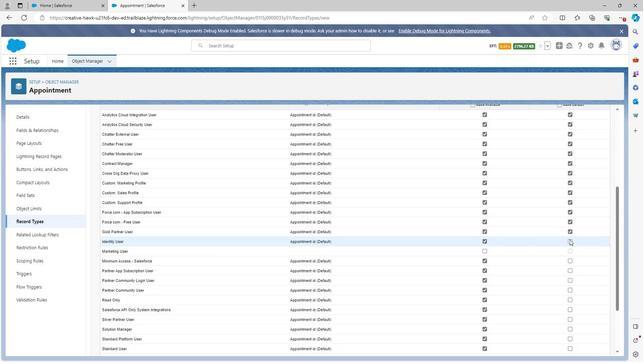 
Action: Mouse pressed left at (568, 239)
Screenshot: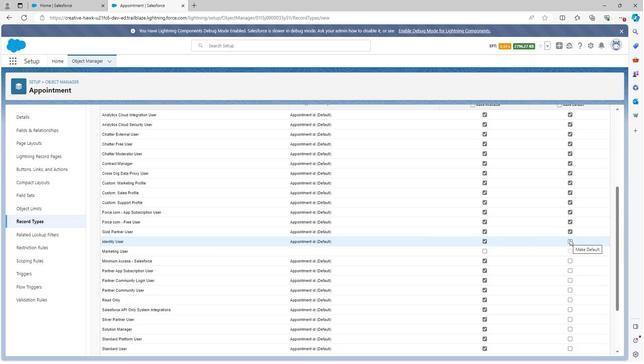 
Action: Mouse moved to (568, 260)
